 Task: Search one way flight ticket for 3 adults, 3 children in business from Petersburg: Petersburg James A. Johnson Airport to Laramie: Laramie Regional Airport on 5-3-2023. Number of bags: 4 checked bags. Price is upto 42000. Outbound departure time preference is 12:00.
Action: Mouse moved to (311, 263)
Screenshot: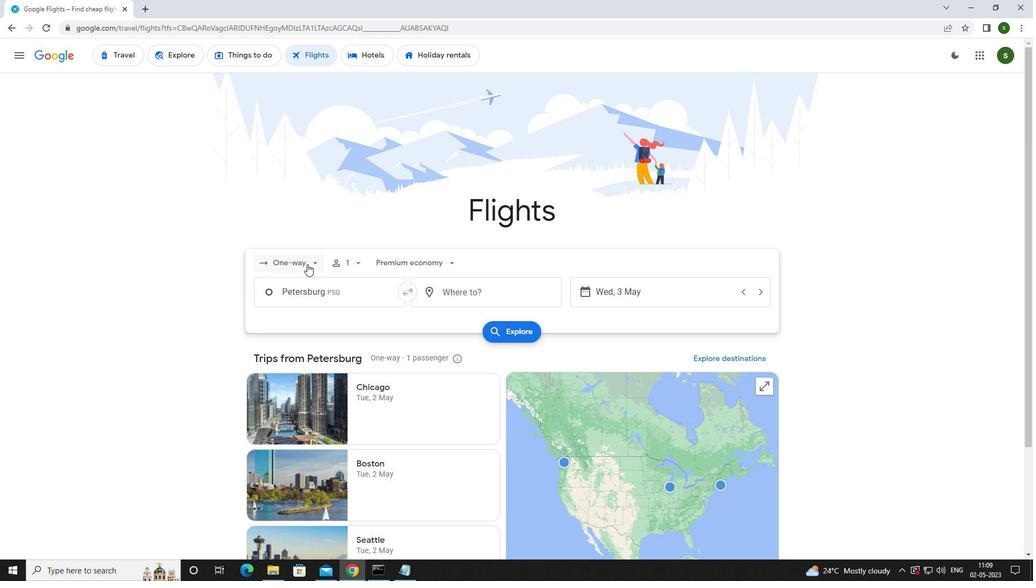 
Action: Mouse pressed left at (311, 263)
Screenshot: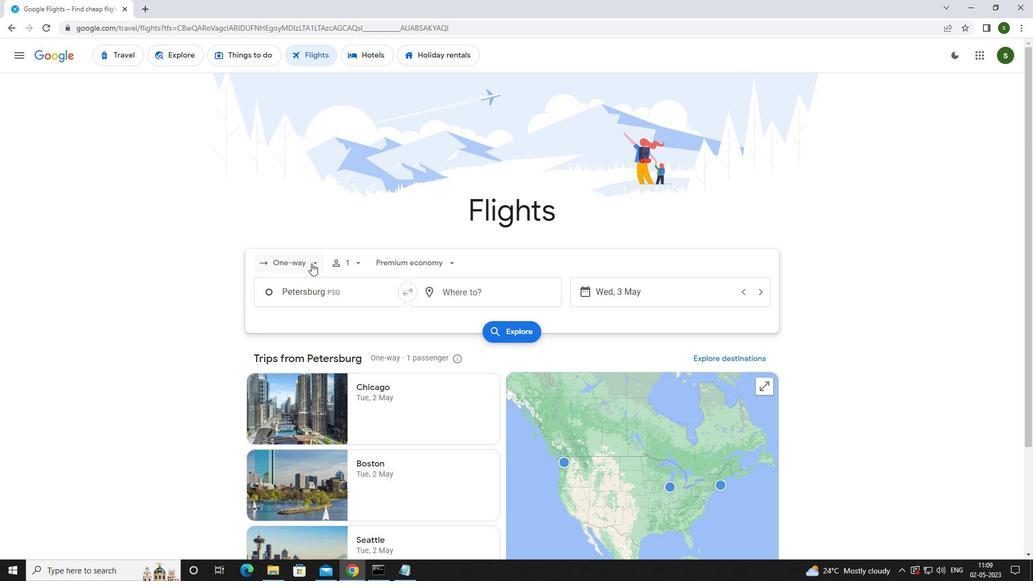 
Action: Mouse moved to (311, 317)
Screenshot: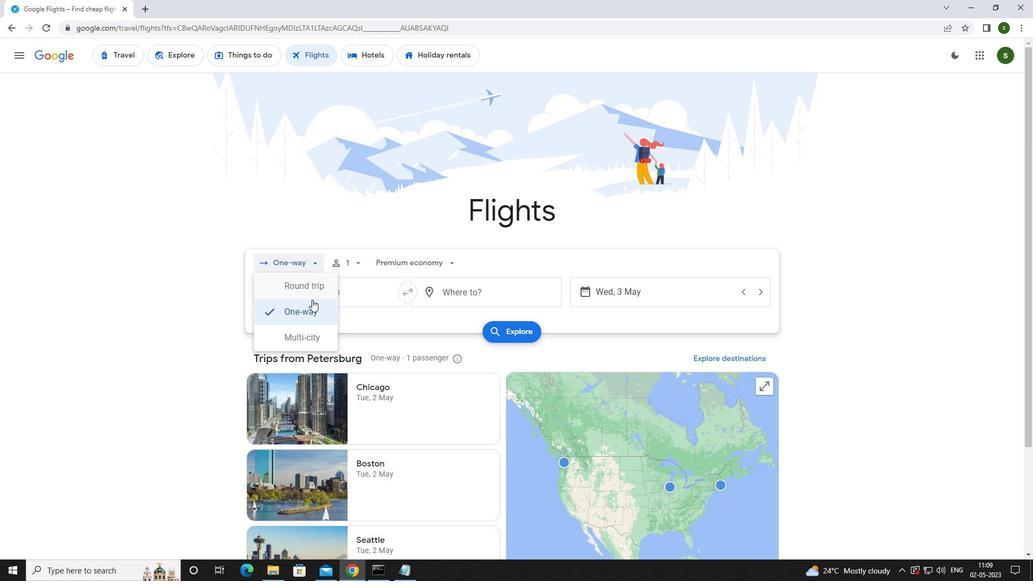 
Action: Mouse pressed left at (311, 317)
Screenshot: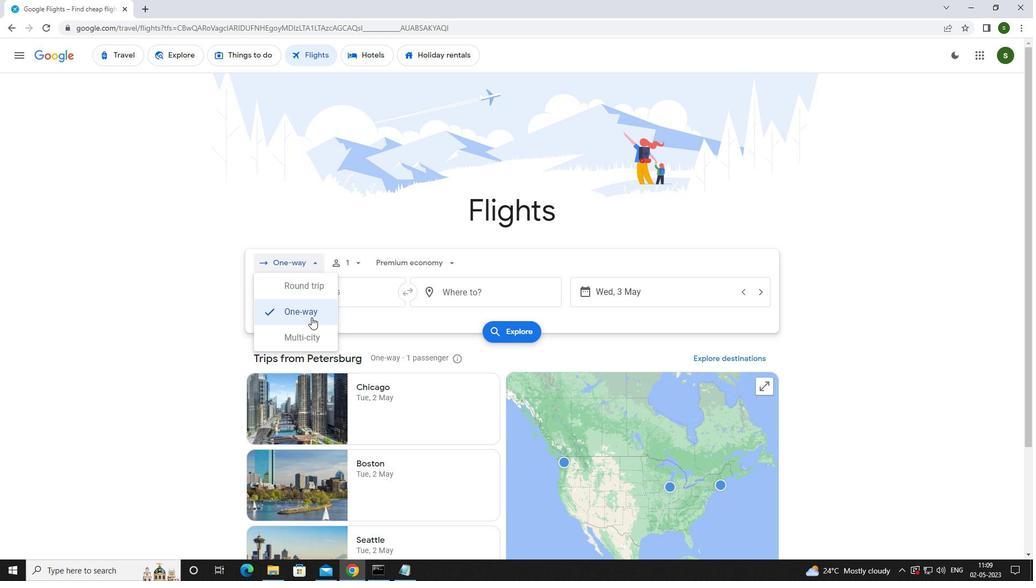 
Action: Mouse moved to (351, 262)
Screenshot: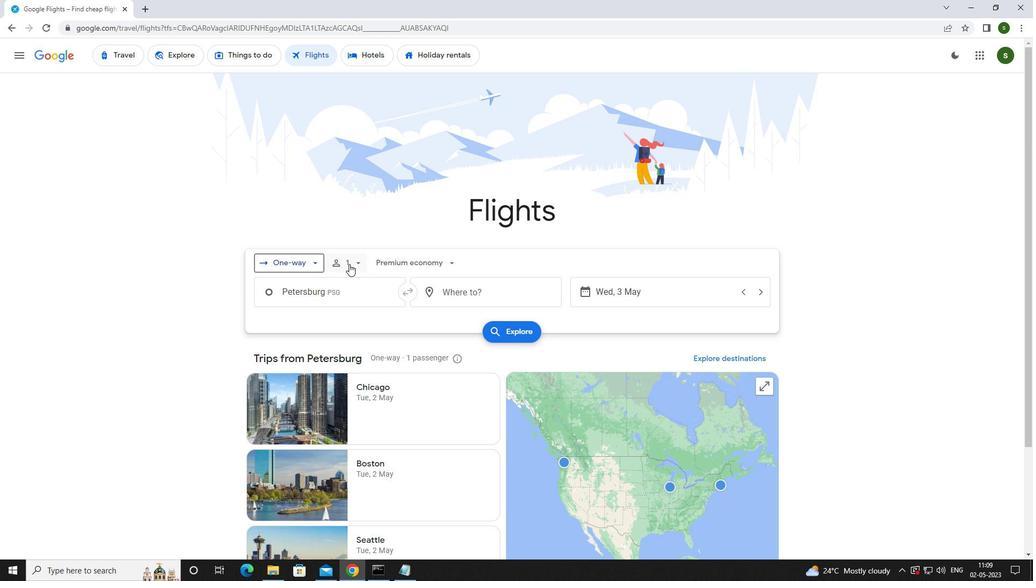 
Action: Mouse pressed left at (351, 262)
Screenshot: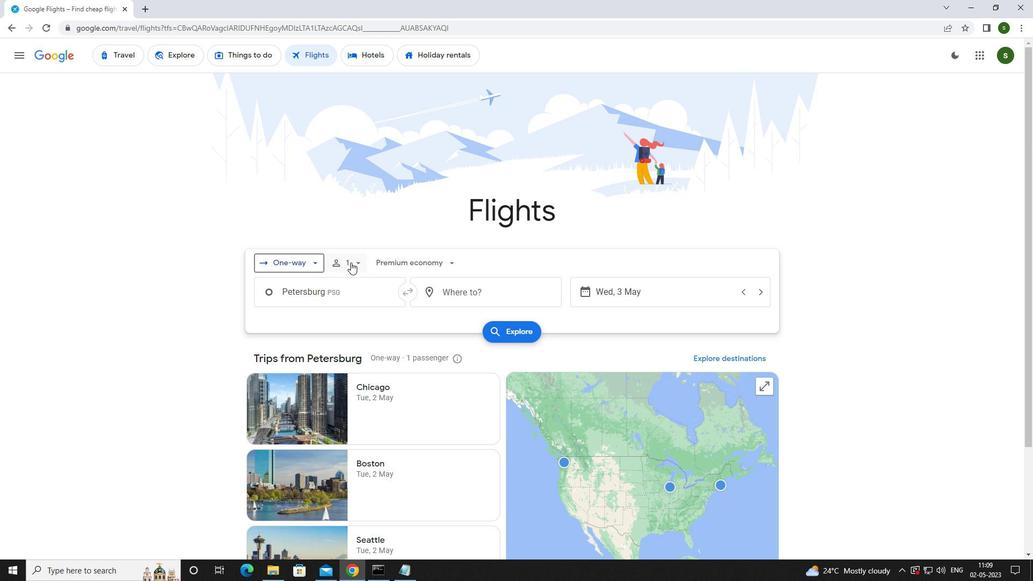 
Action: Mouse moved to (442, 290)
Screenshot: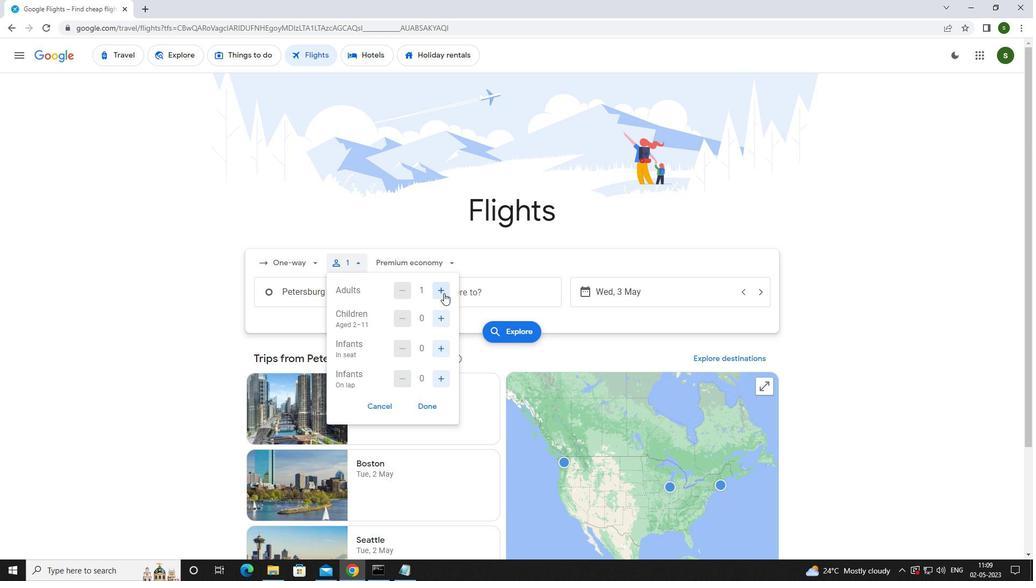 
Action: Mouse pressed left at (442, 290)
Screenshot: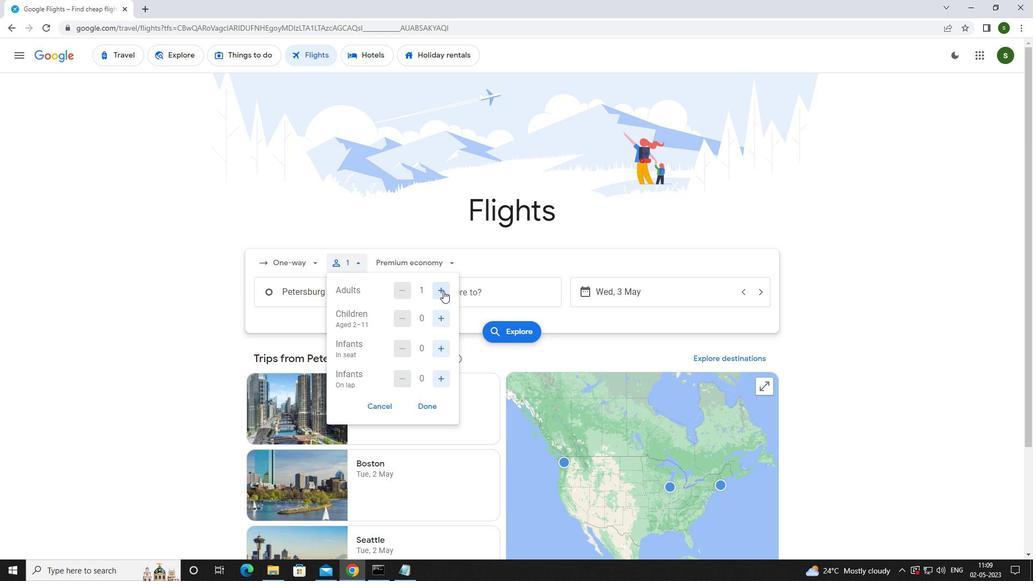 
Action: Mouse pressed left at (442, 290)
Screenshot: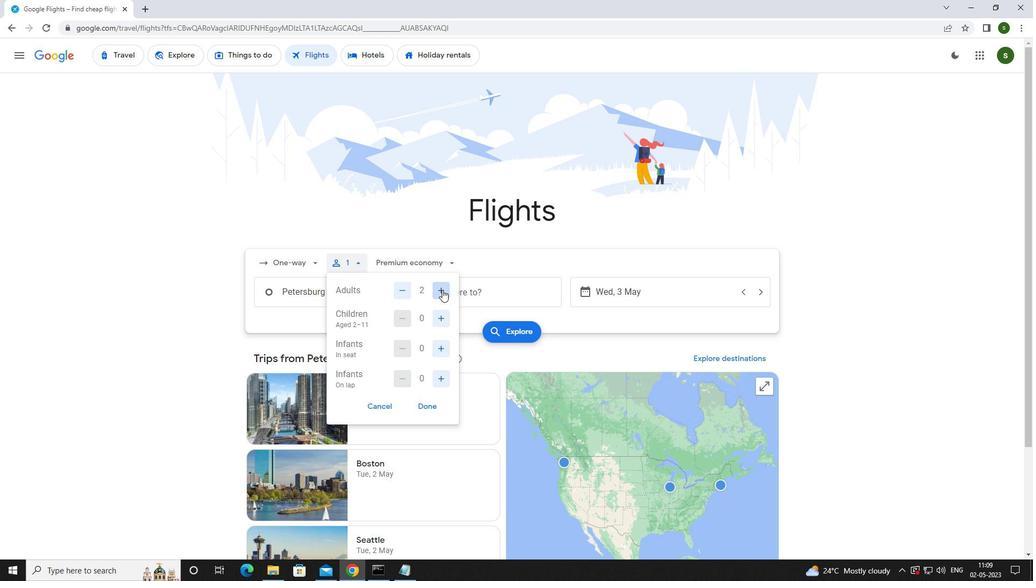 
Action: Mouse moved to (444, 316)
Screenshot: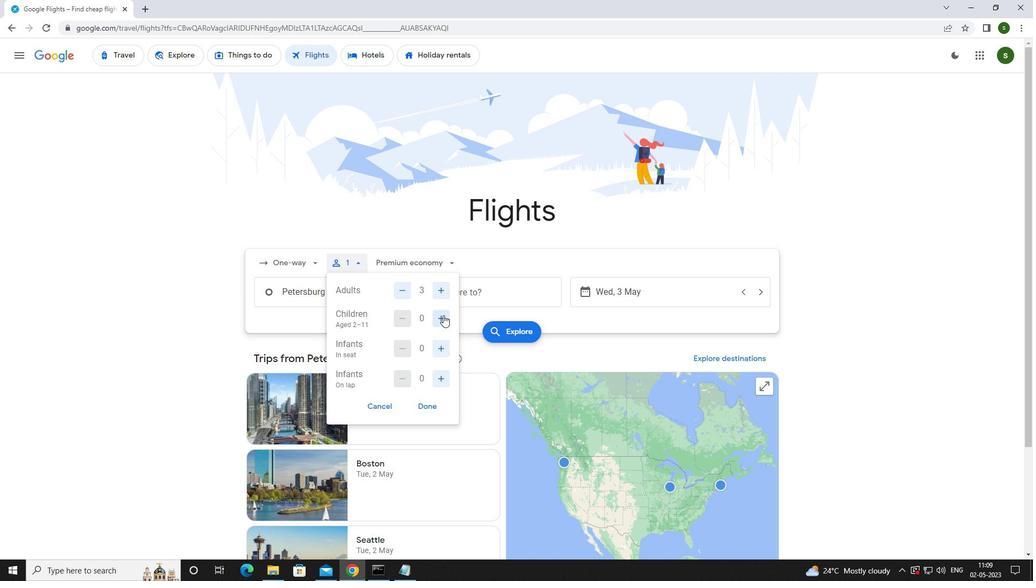
Action: Mouse pressed left at (444, 316)
Screenshot: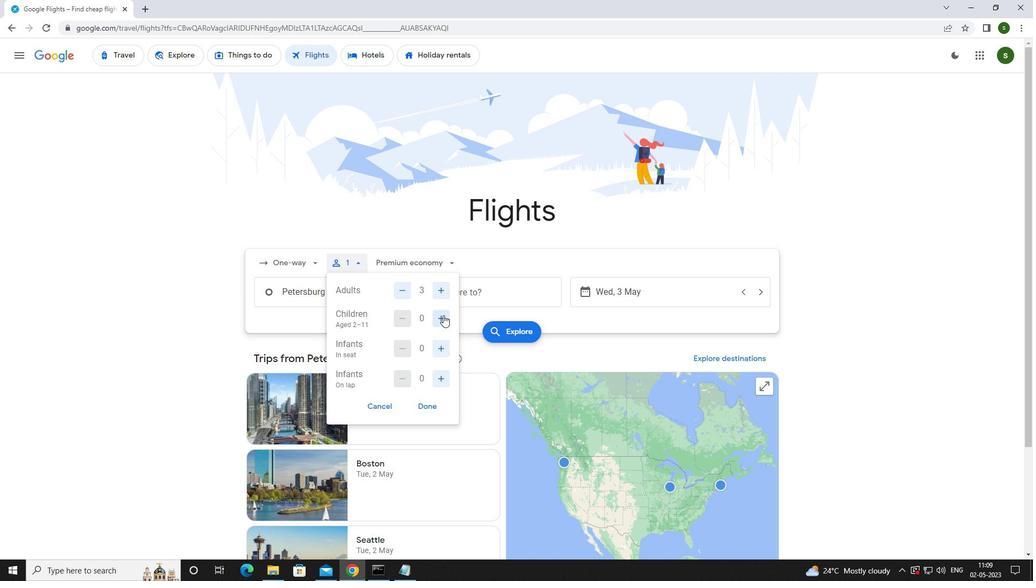 
Action: Mouse pressed left at (444, 316)
Screenshot: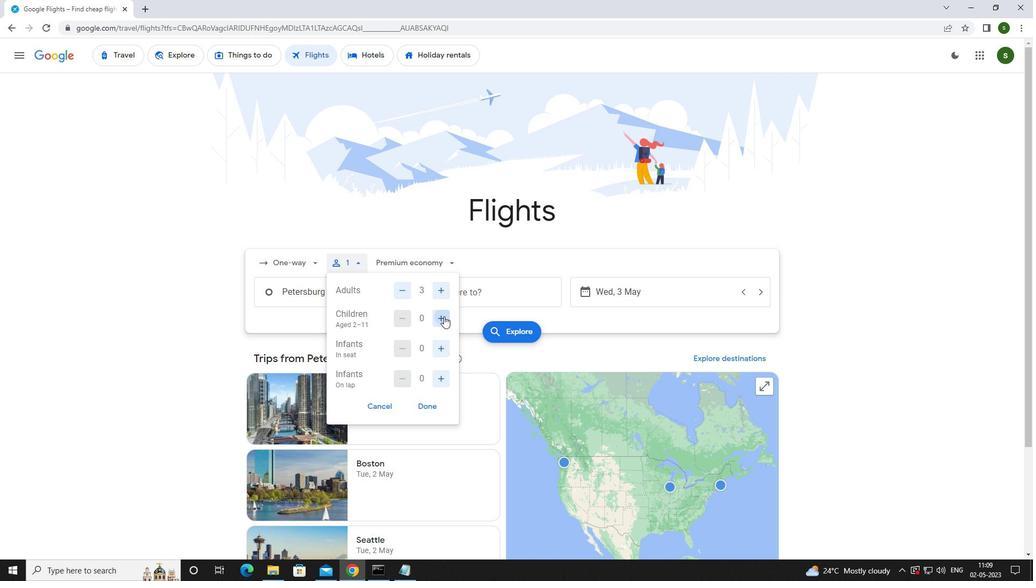 
Action: Mouse pressed left at (444, 316)
Screenshot: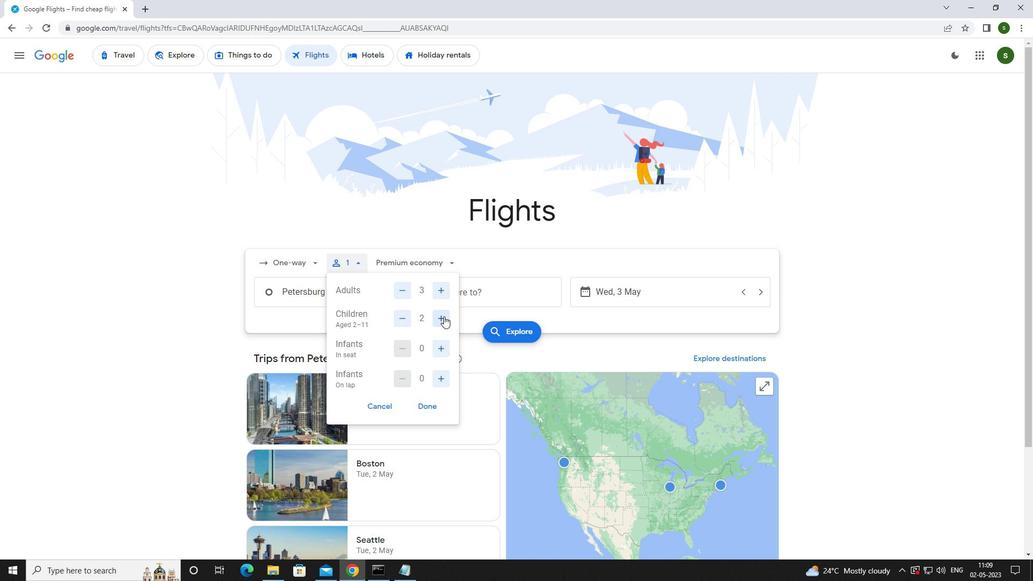 
Action: Mouse moved to (445, 264)
Screenshot: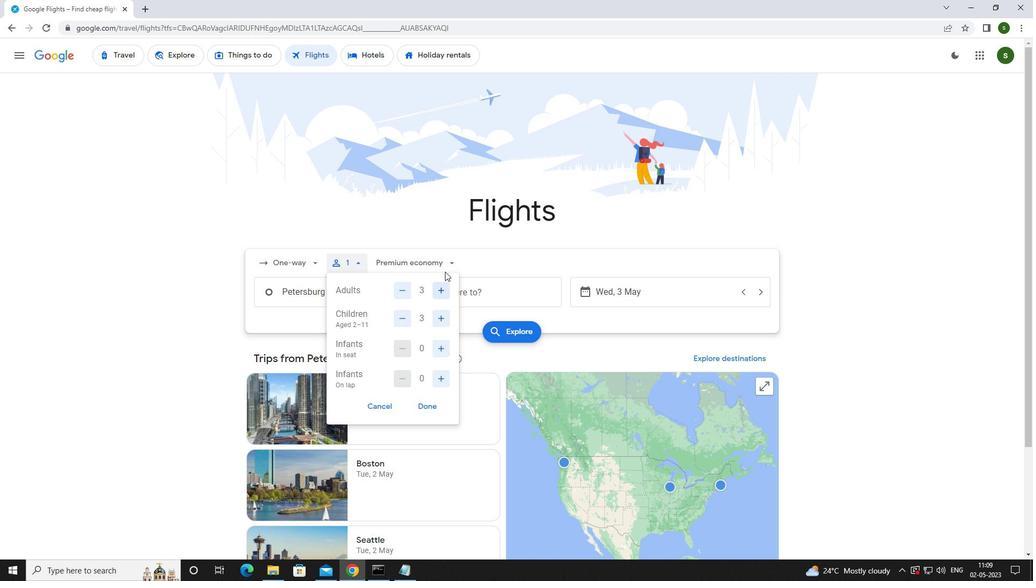 
Action: Mouse pressed left at (445, 264)
Screenshot: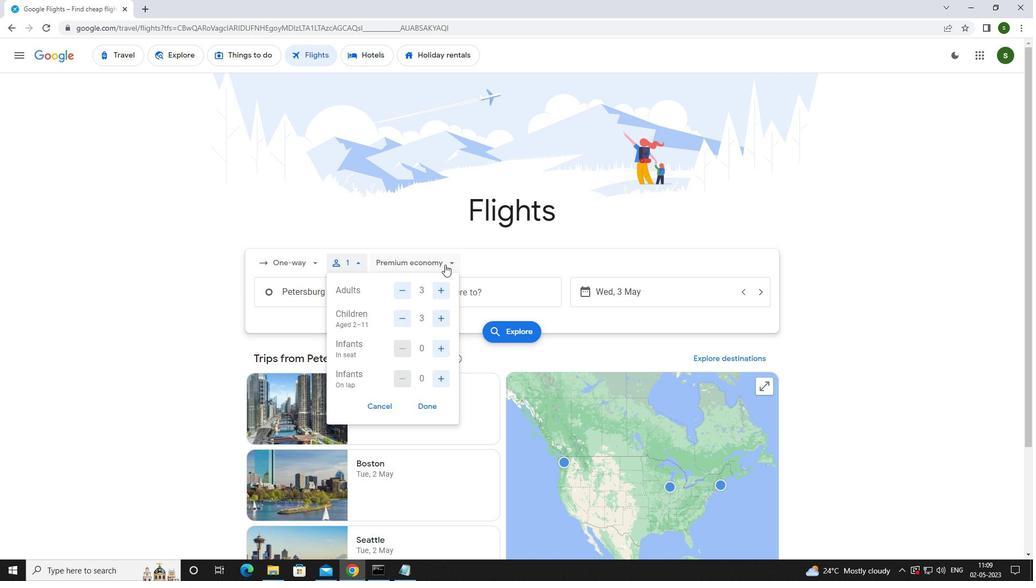 
Action: Mouse moved to (442, 333)
Screenshot: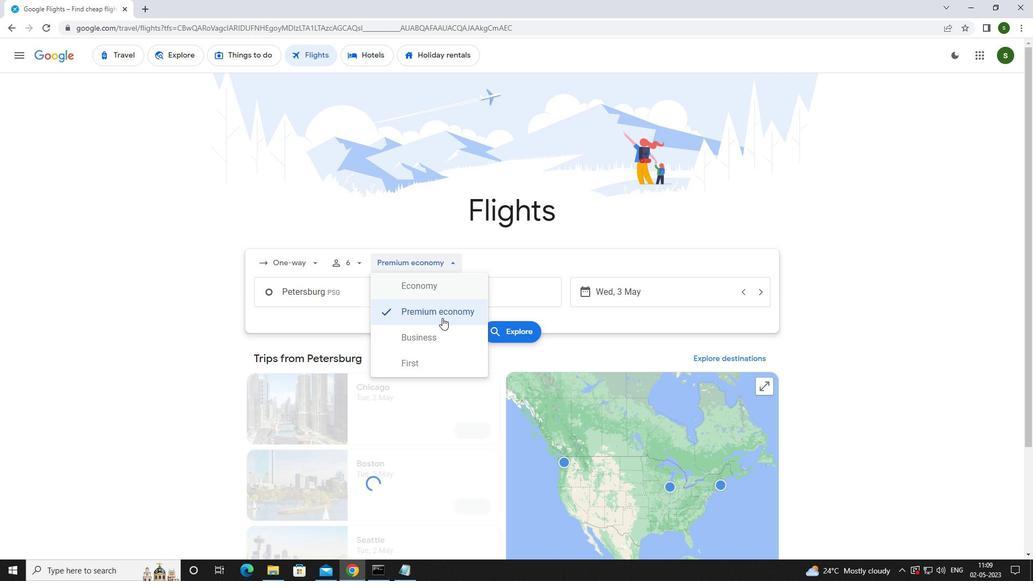 
Action: Mouse pressed left at (442, 333)
Screenshot: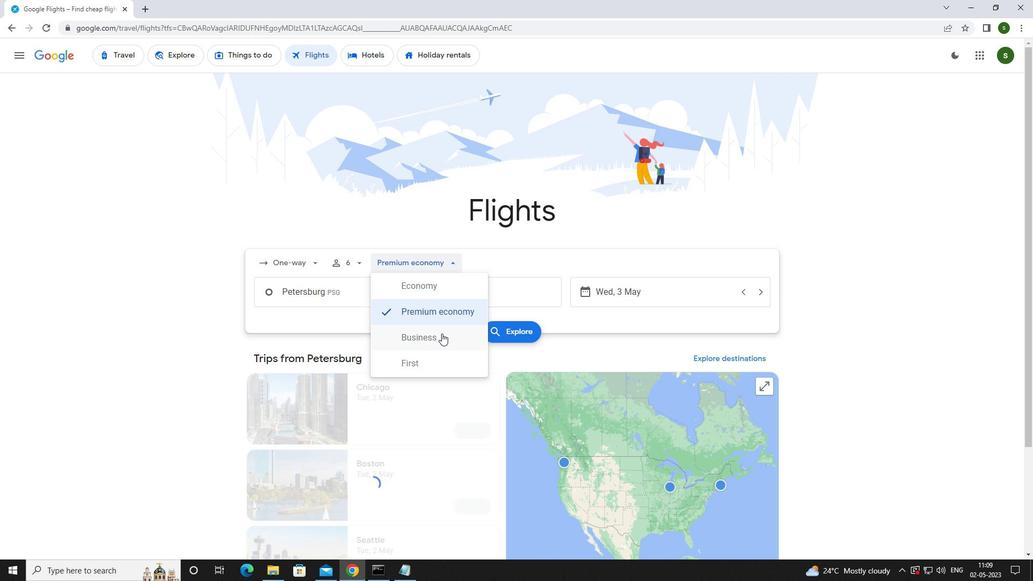 
Action: Mouse moved to (386, 296)
Screenshot: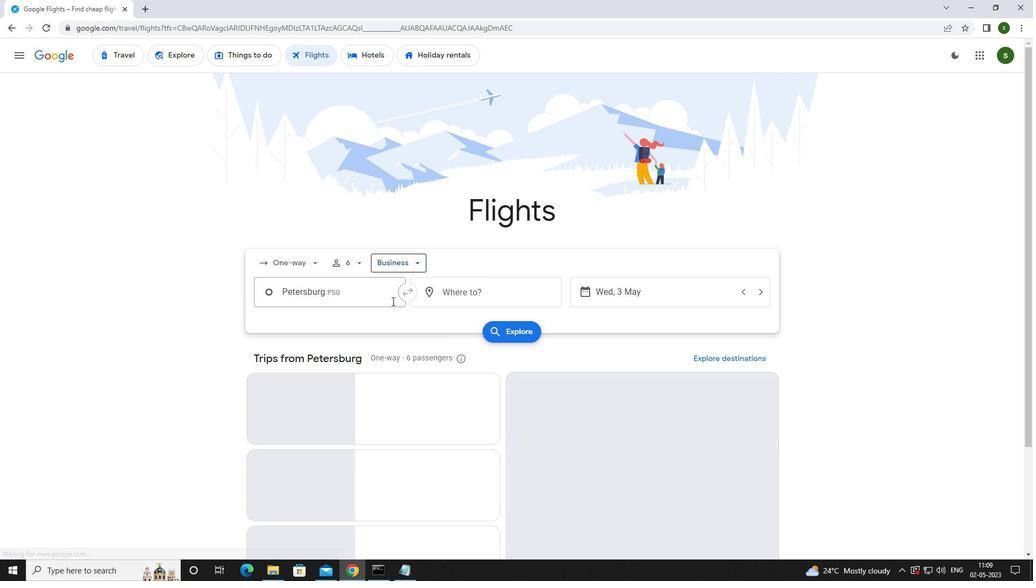 
Action: Mouse pressed left at (386, 296)
Screenshot: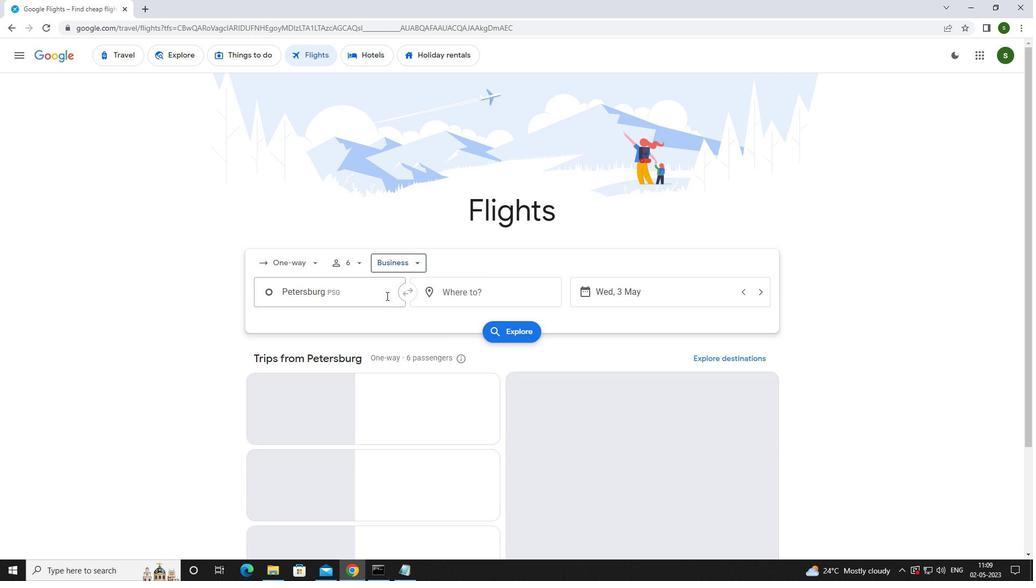 
Action: Mouse moved to (388, 293)
Screenshot: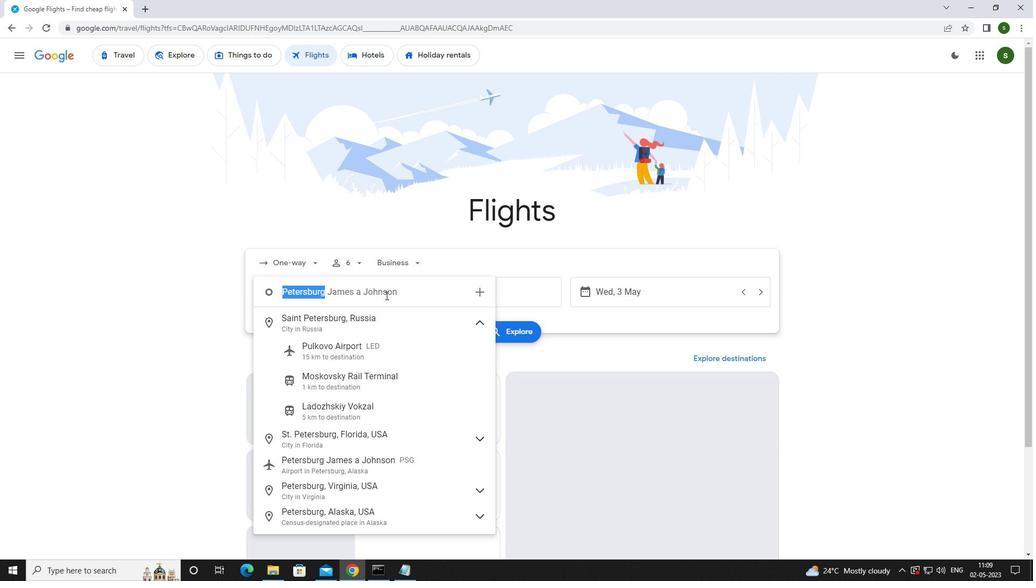 
Action: Key pressed <Key.caps_lock>p<Key.caps_lock>etersburg
Screenshot: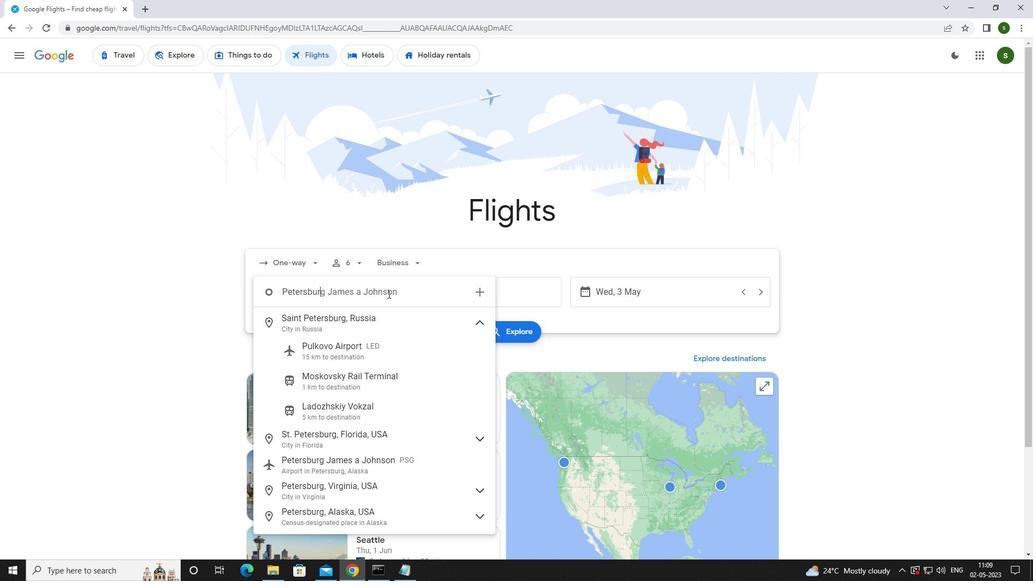 
Action: Mouse moved to (391, 457)
Screenshot: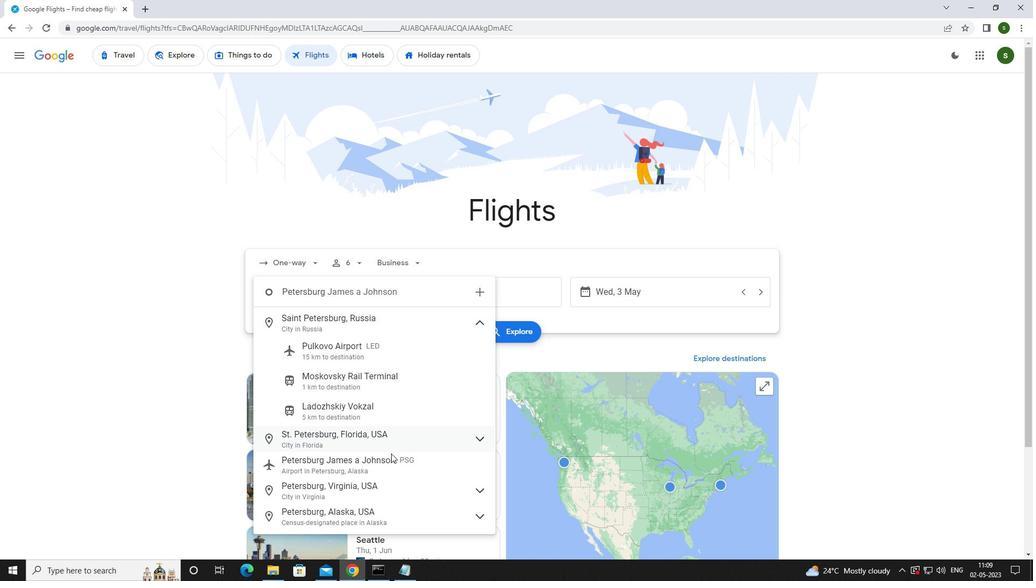
Action: Mouse pressed left at (391, 457)
Screenshot: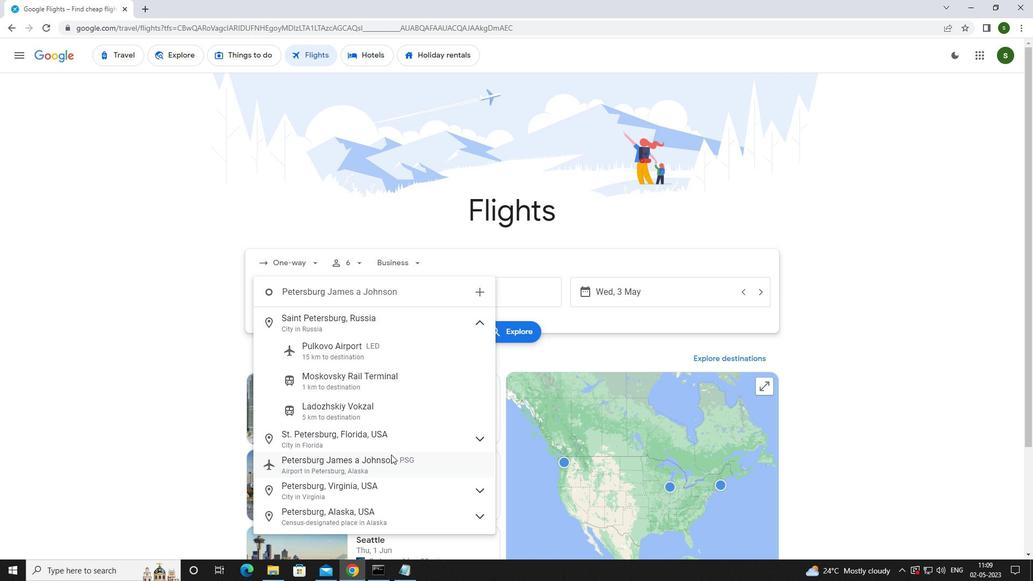 
Action: Mouse moved to (463, 295)
Screenshot: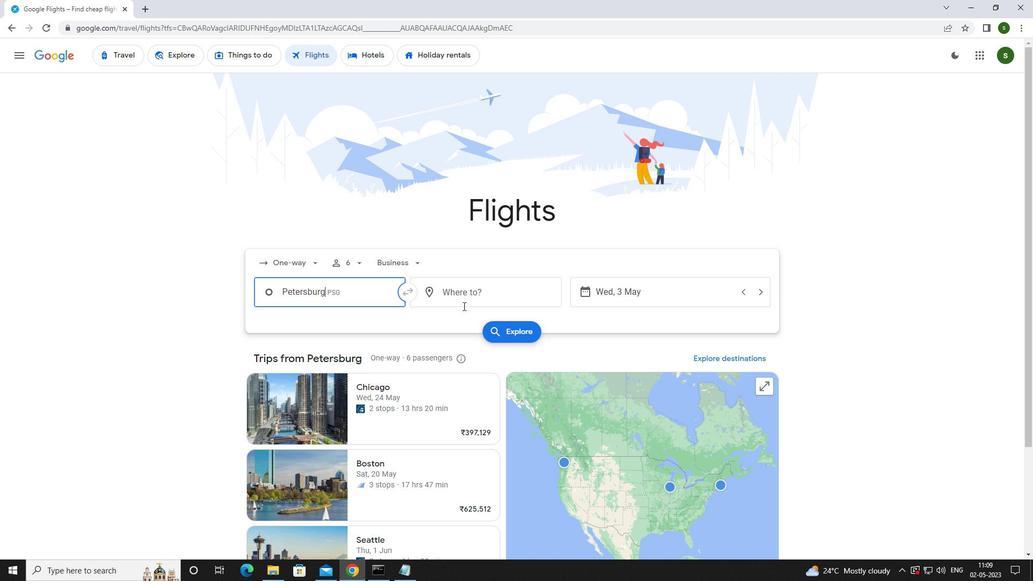 
Action: Mouse pressed left at (463, 295)
Screenshot: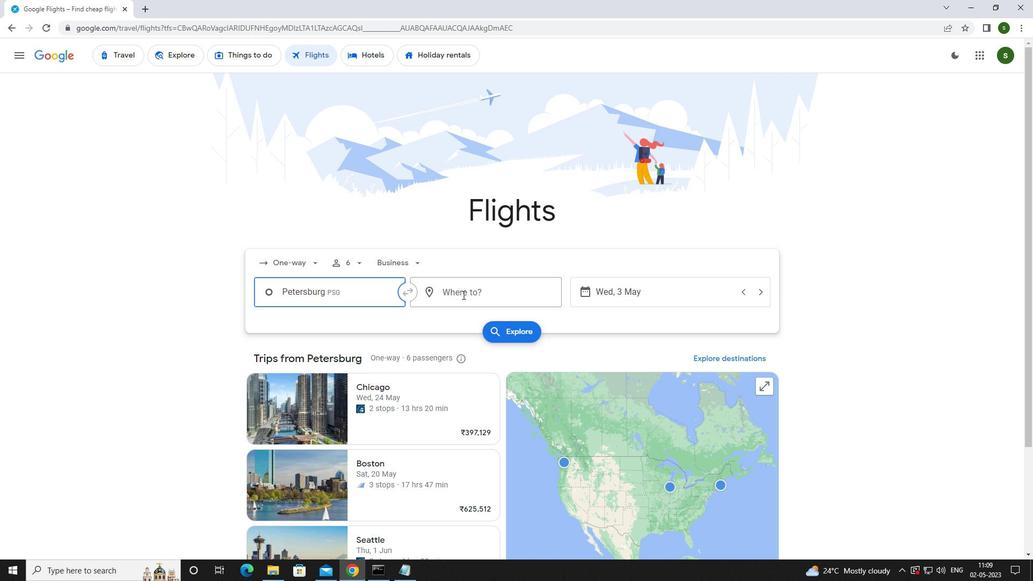 
Action: Key pressed <Key.caps_lock>l<Key.caps_lock>aramie
Screenshot: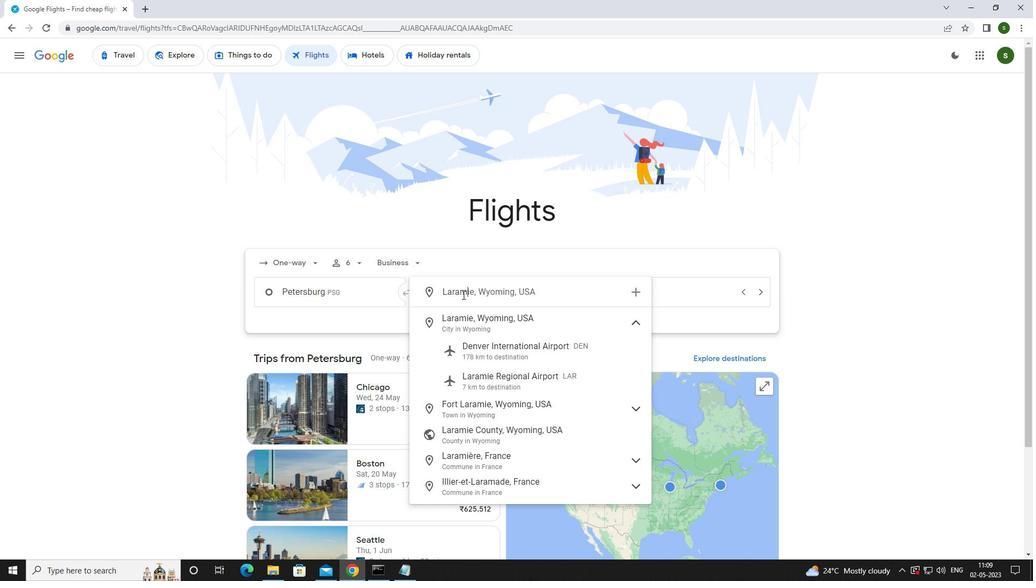 
Action: Mouse moved to (492, 379)
Screenshot: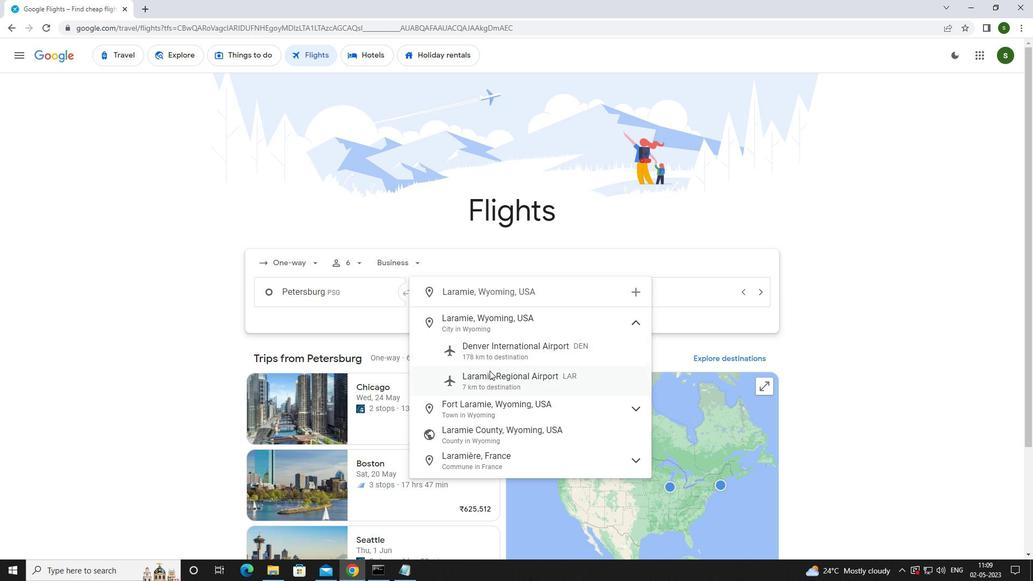 
Action: Mouse pressed left at (492, 379)
Screenshot: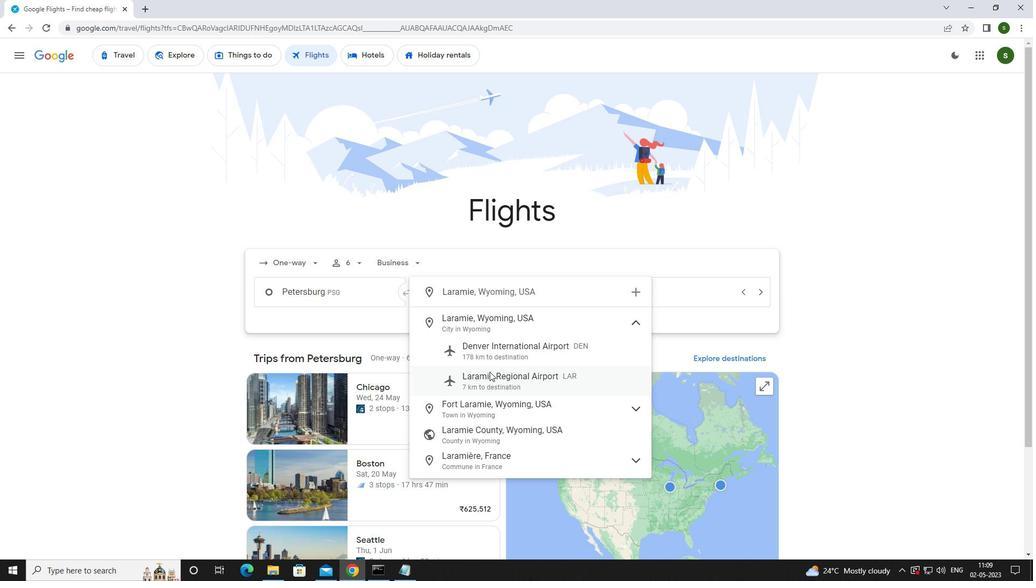 
Action: Mouse moved to (649, 292)
Screenshot: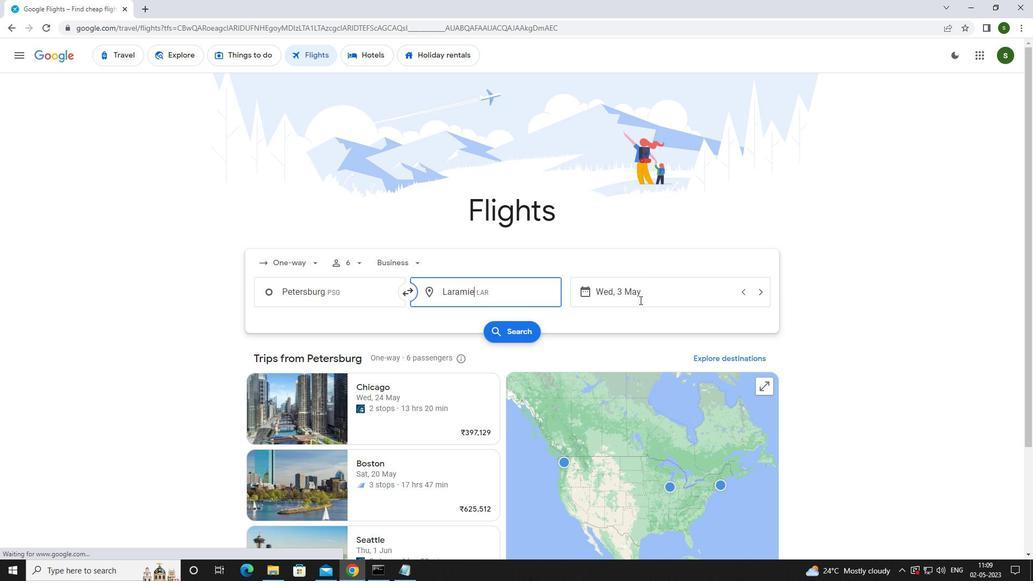 
Action: Mouse pressed left at (649, 292)
Screenshot: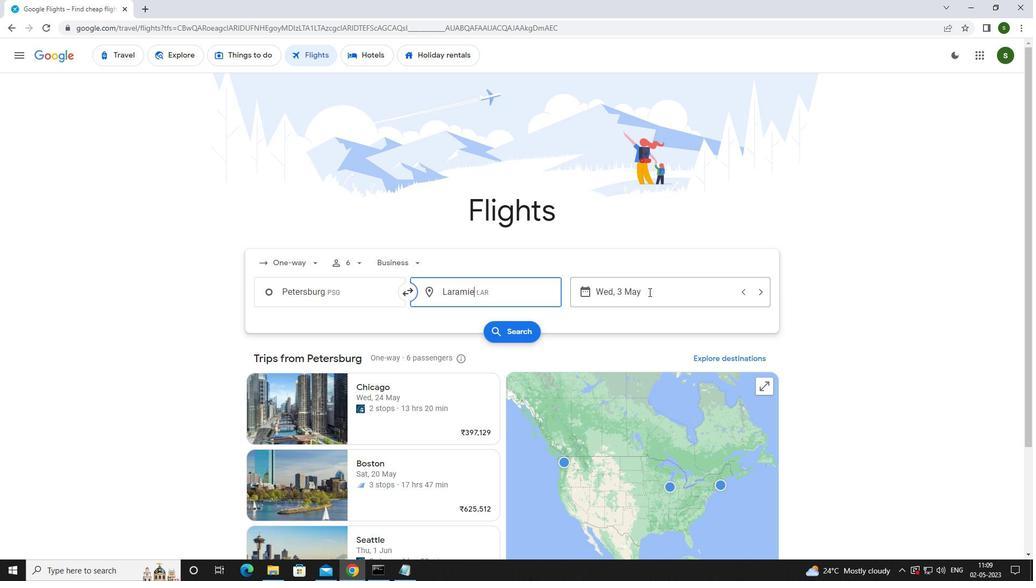 
Action: Mouse moved to (464, 362)
Screenshot: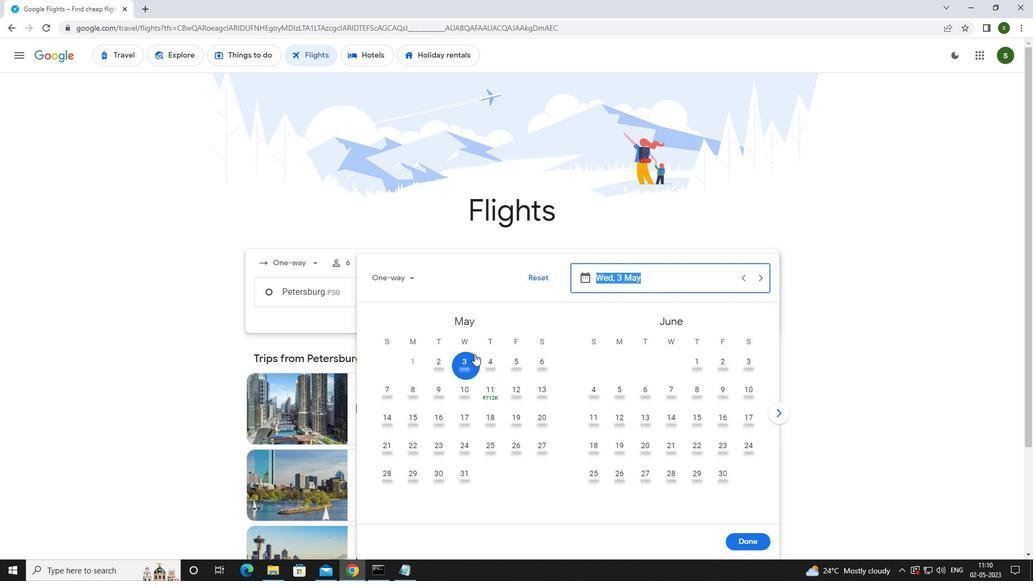 
Action: Mouse pressed left at (464, 362)
Screenshot: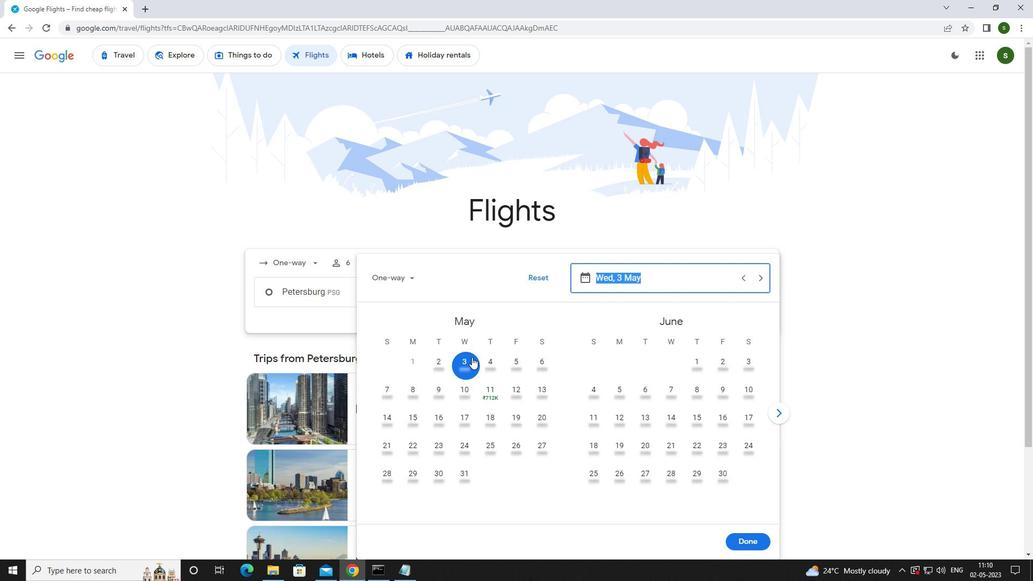 
Action: Mouse moved to (744, 540)
Screenshot: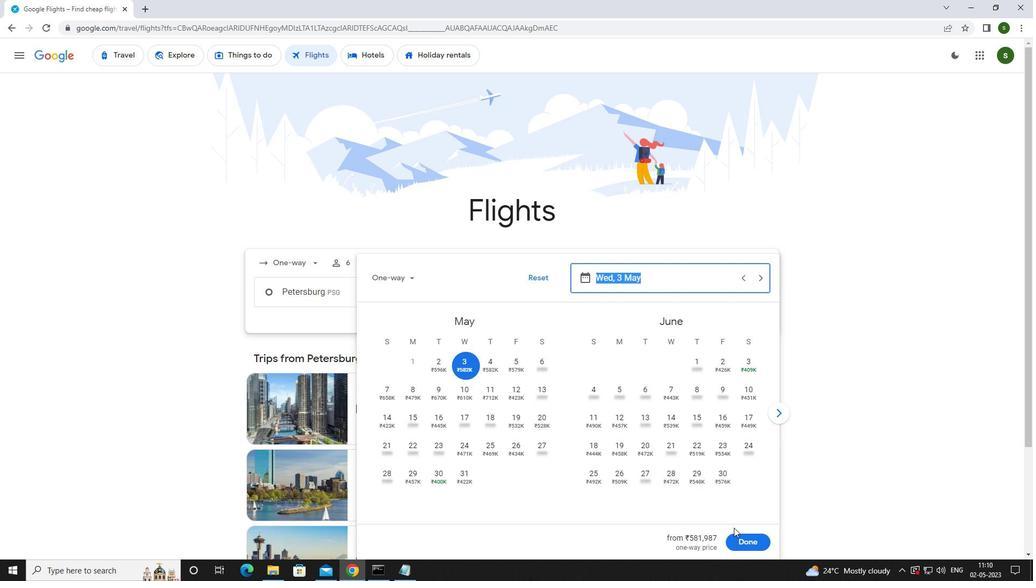 
Action: Mouse pressed left at (744, 540)
Screenshot: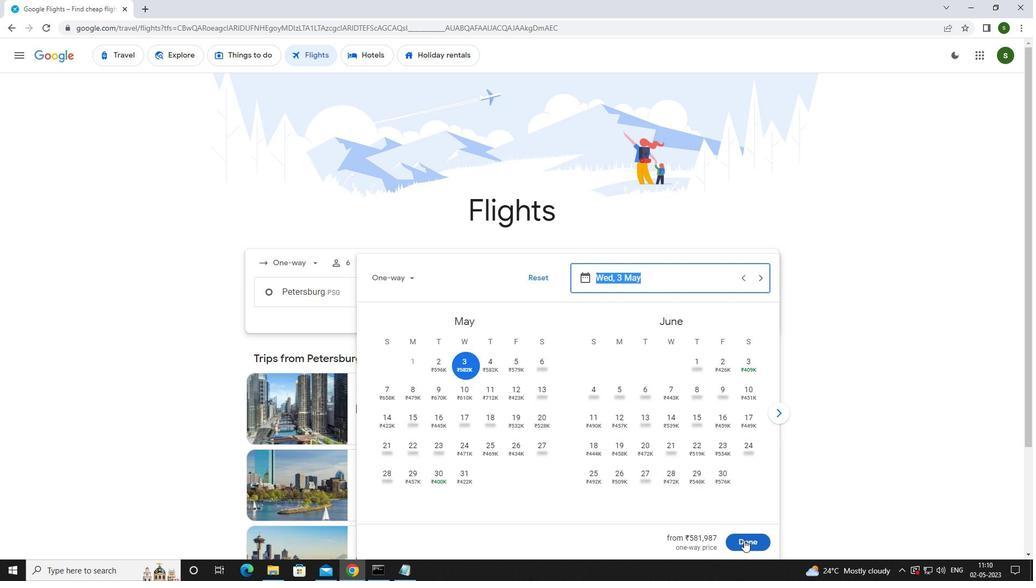 
Action: Mouse moved to (512, 327)
Screenshot: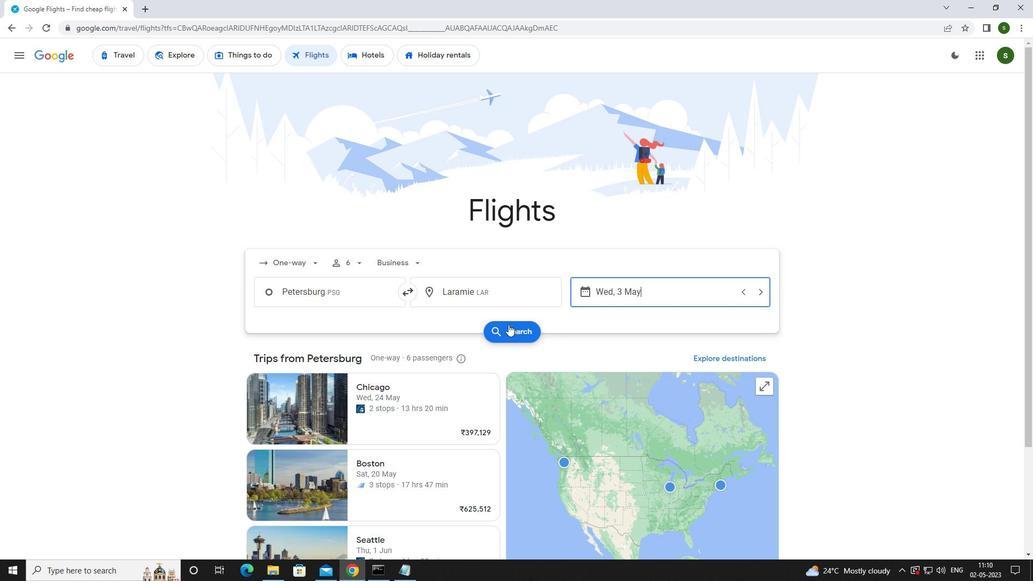 
Action: Mouse pressed left at (512, 327)
Screenshot: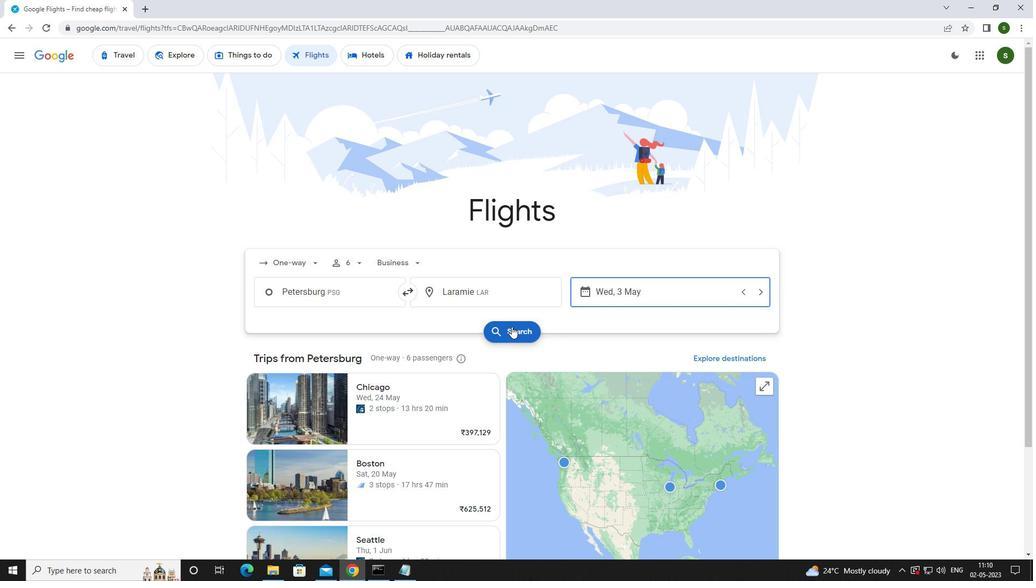 
Action: Mouse moved to (277, 152)
Screenshot: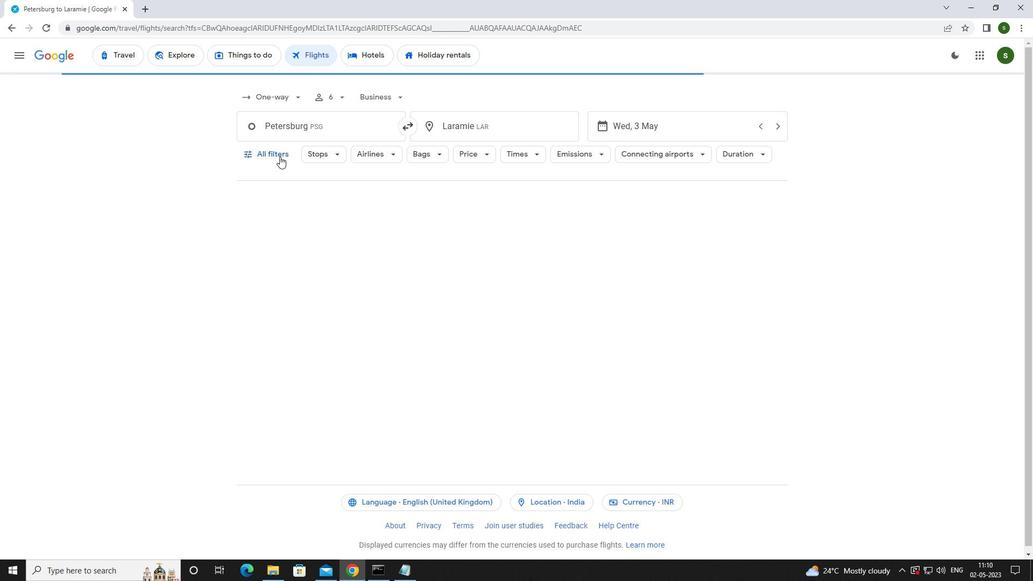 
Action: Mouse pressed left at (277, 152)
Screenshot: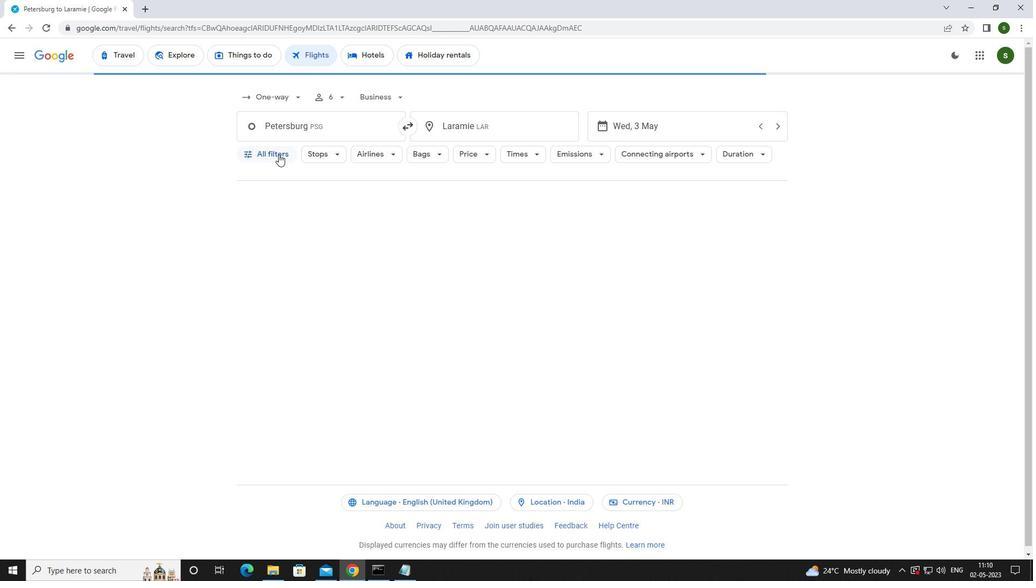 
Action: Mouse moved to (340, 247)
Screenshot: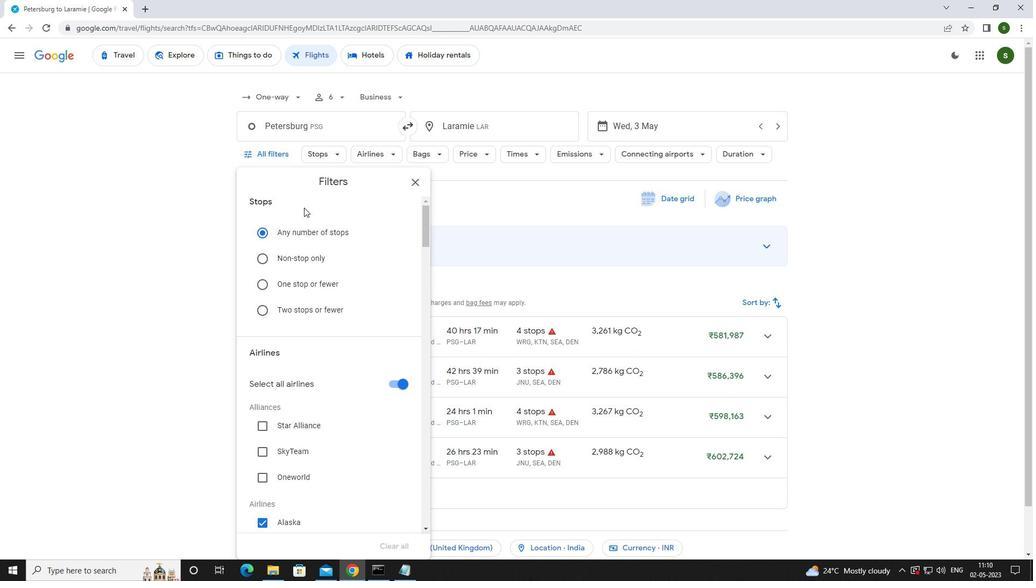 
Action: Mouse scrolled (340, 247) with delta (0, 0)
Screenshot: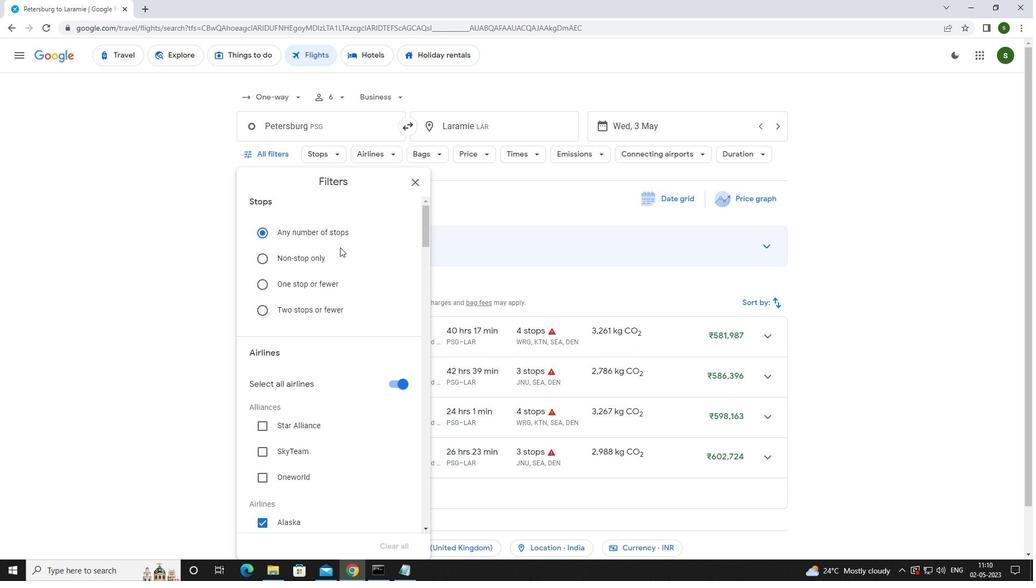 
Action: Mouse scrolled (340, 247) with delta (0, 0)
Screenshot: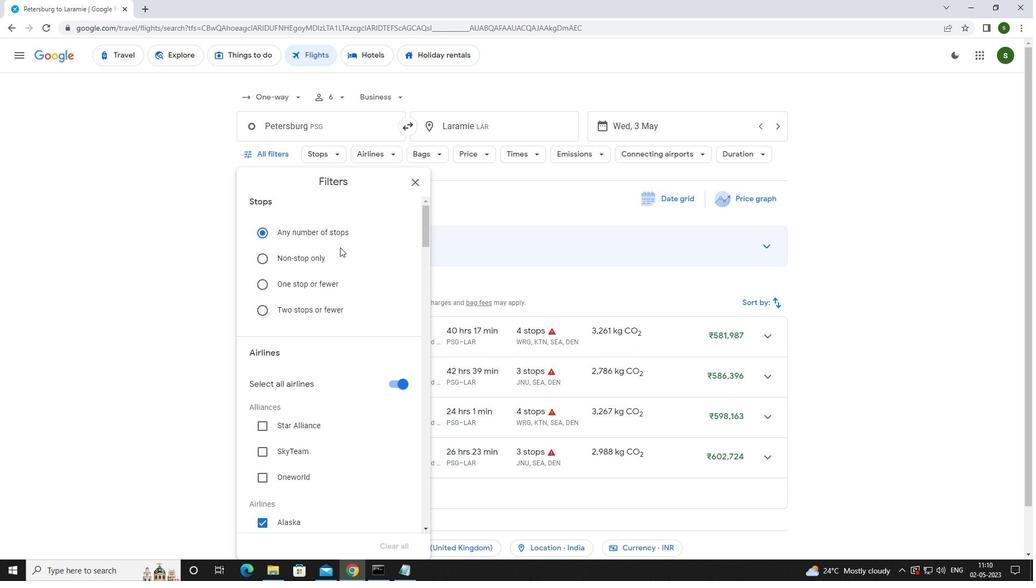 
Action: Mouse scrolled (340, 247) with delta (0, 0)
Screenshot: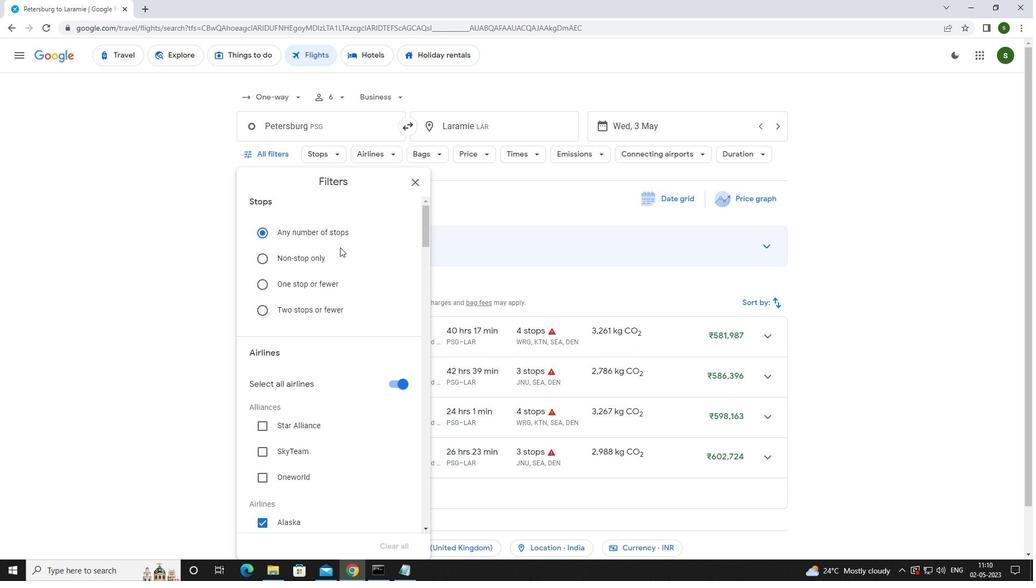 
Action: Mouse scrolled (340, 247) with delta (0, 0)
Screenshot: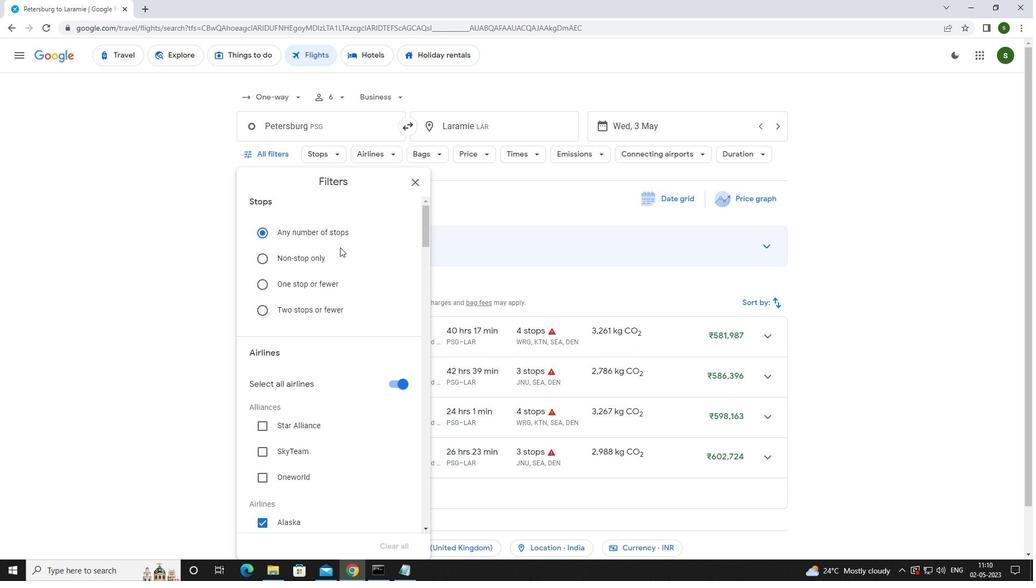 
Action: Mouse scrolled (340, 247) with delta (0, 0)
Screenshot: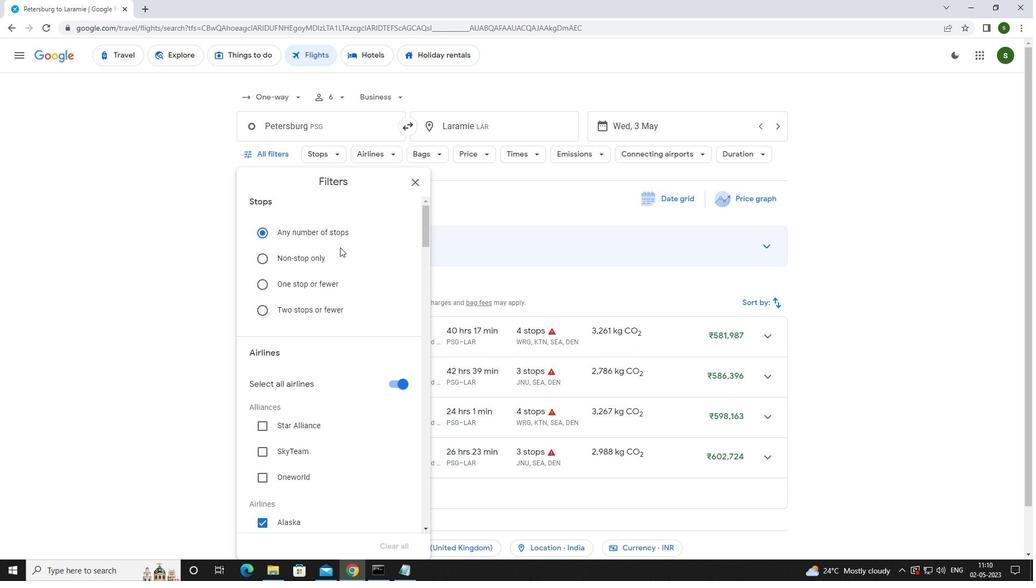 
Action: Mouse scrolled (340, 247) with delta (0, 0)
Screenshot: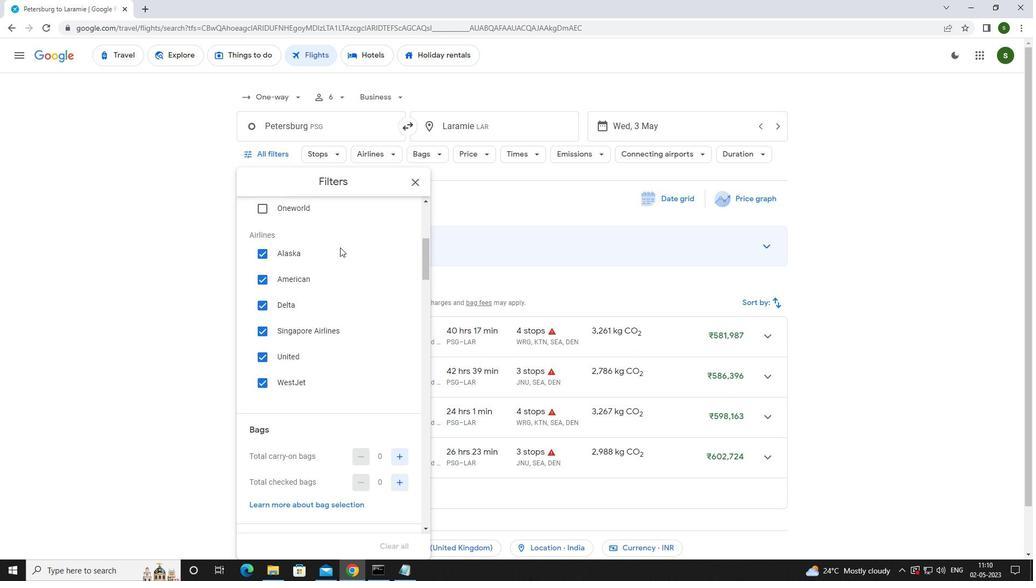 
Action: Mouse scrolled (340, 247) with delta (0, 0)
Screenshot: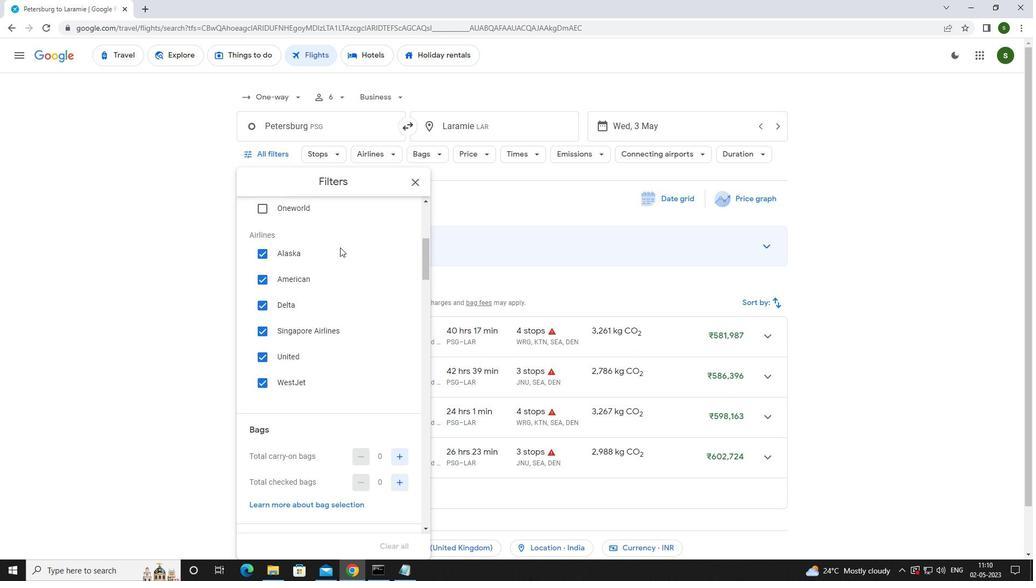 
Action: Mouse scrolled (340, 247) with delta (0, 0)
Screenshot: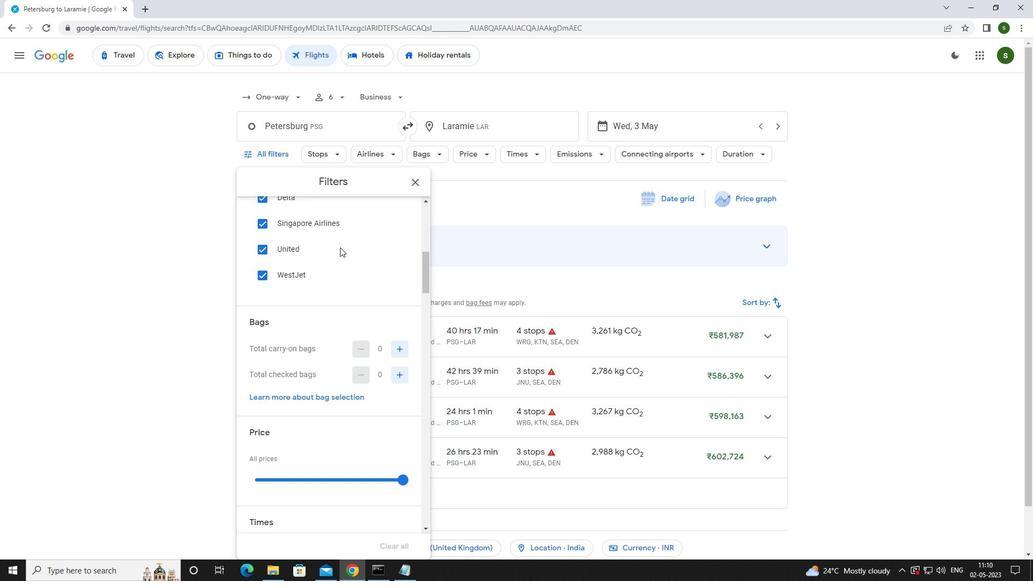 
Action: Mouse moved to (395, 318)
Screenshot: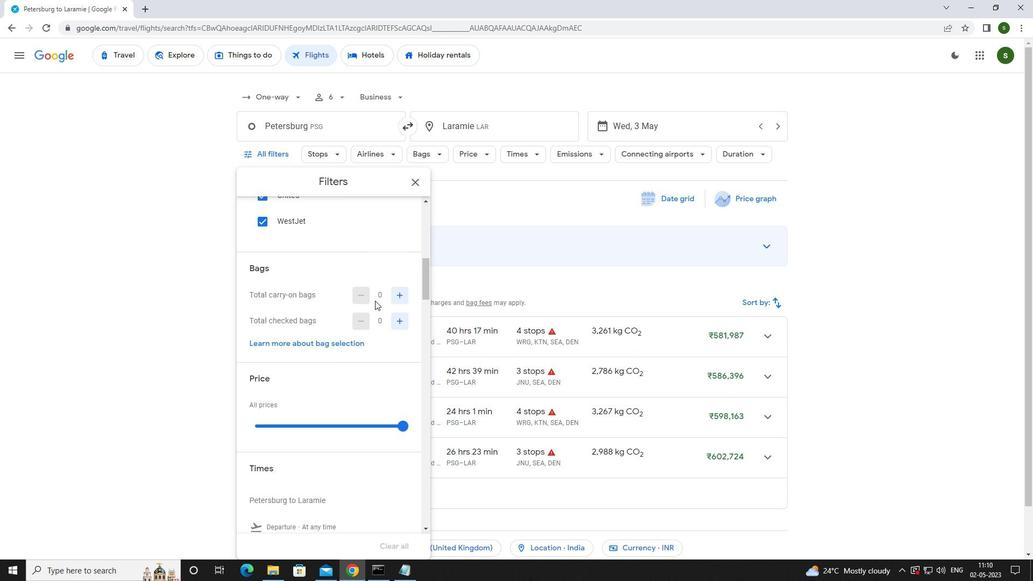 
Action: Mouse pressed left at (395, 318)
Screenshot: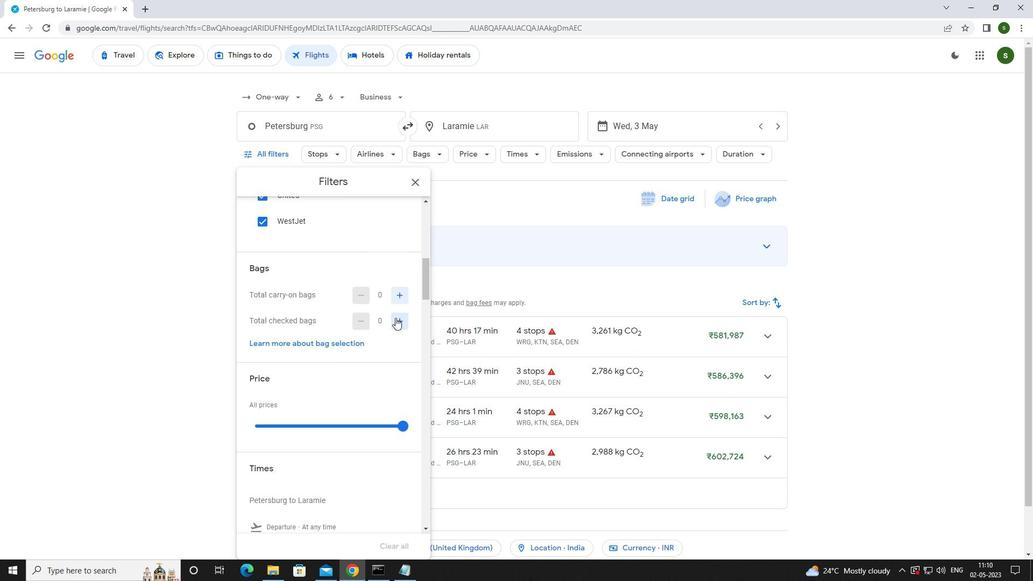 
Action: Mouse pressed left at (395, 318)
Screenshot: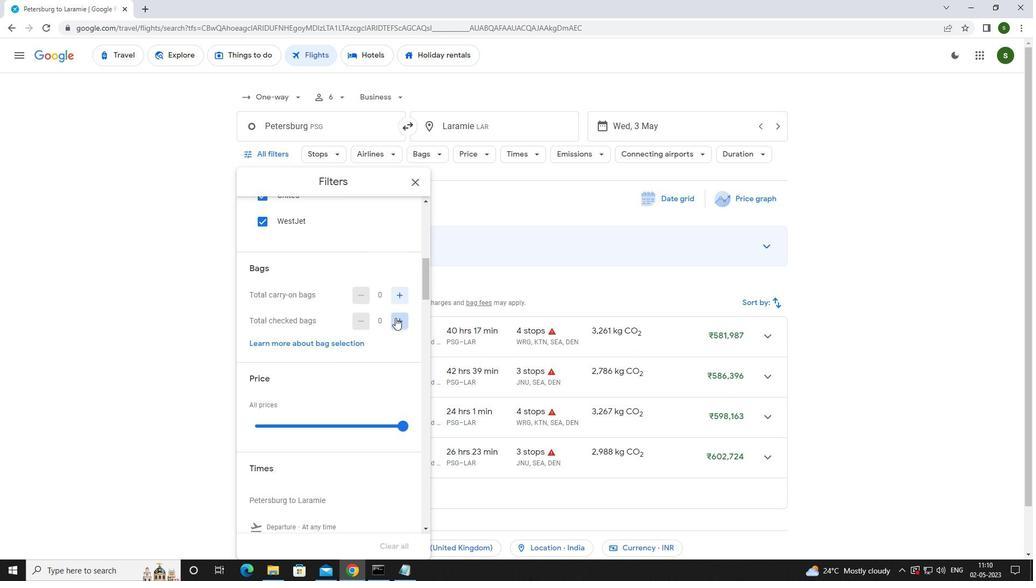 
Action: Mouse pressed left at (395, 318)
Screenshot: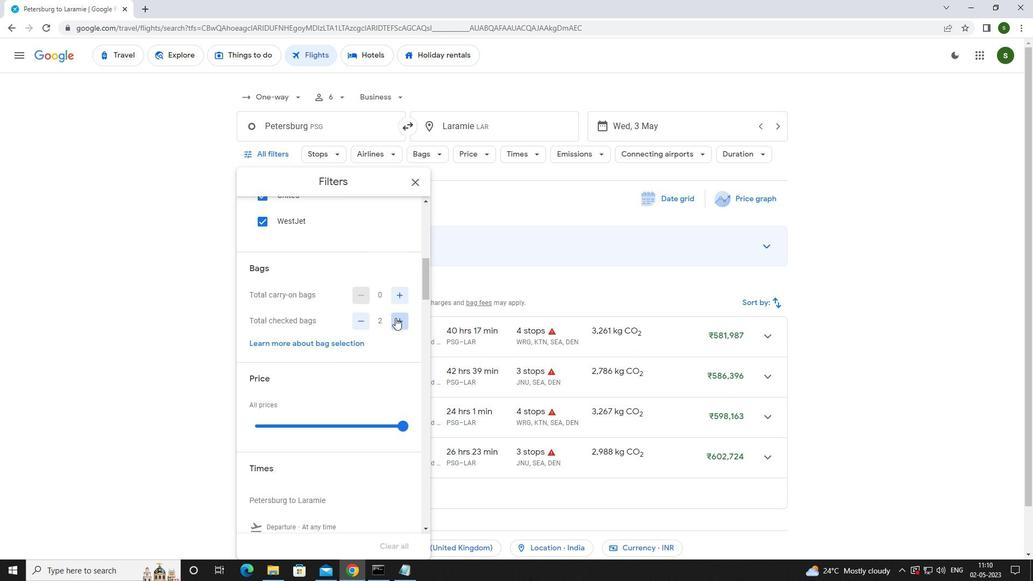 
Action: Mouse pressed left at (395, 318)
Screenshot: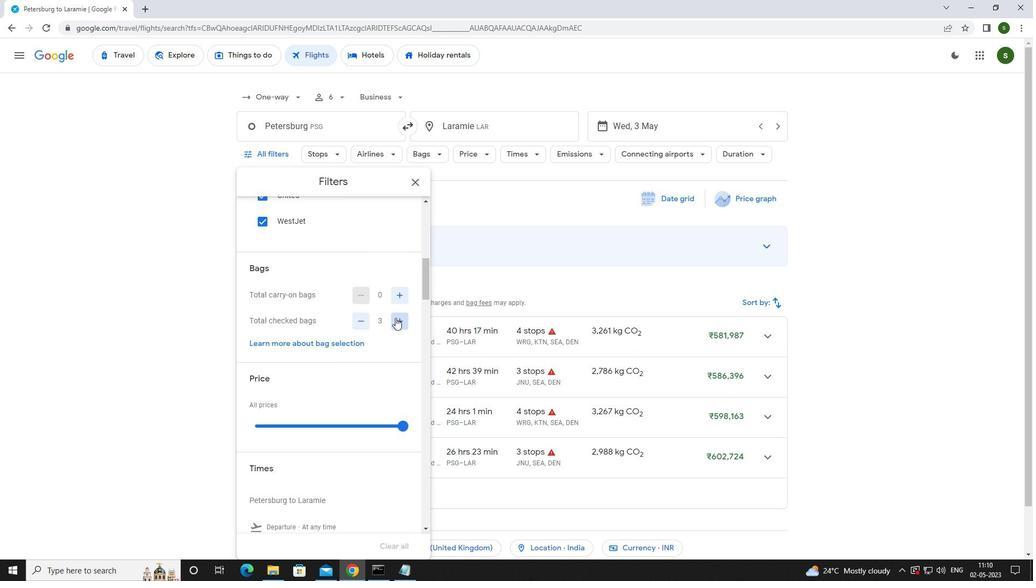 
Action: Mouse moved to (403, 424)
Screenshot: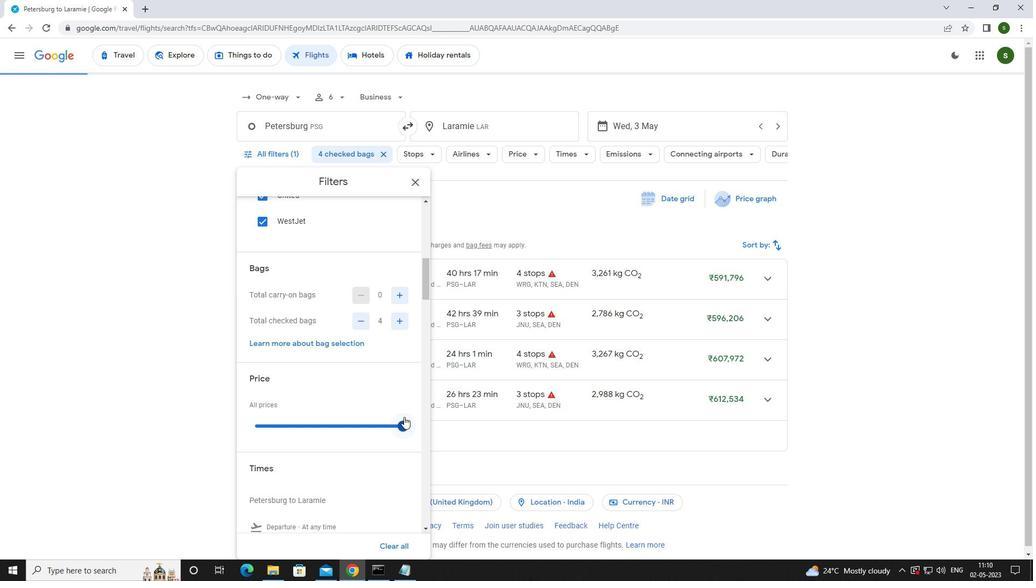 
Action: Mouse pressed left at (403, 424)
Screenshot: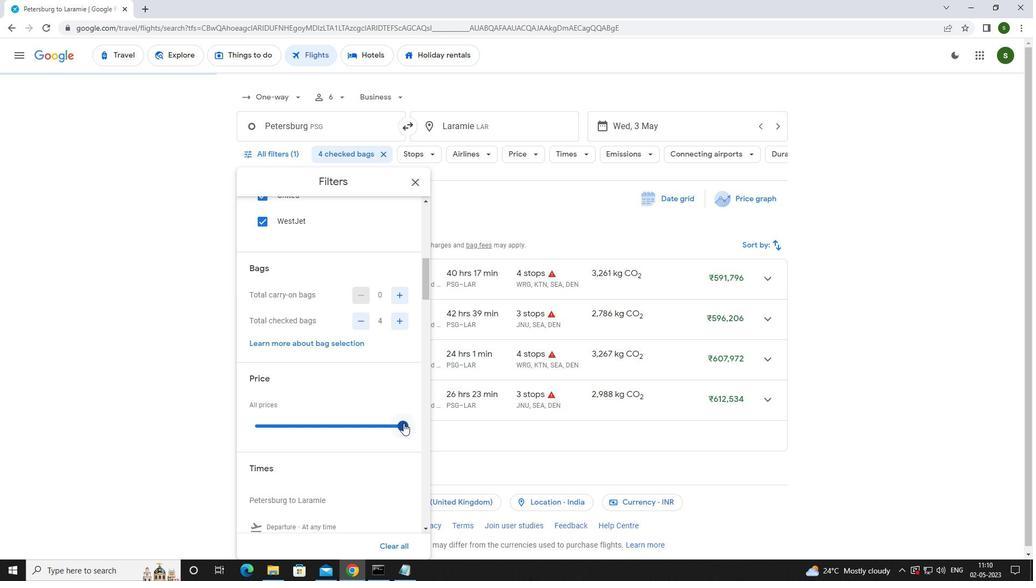 
Action: Mouse moved to (340, 405)
Screenshot: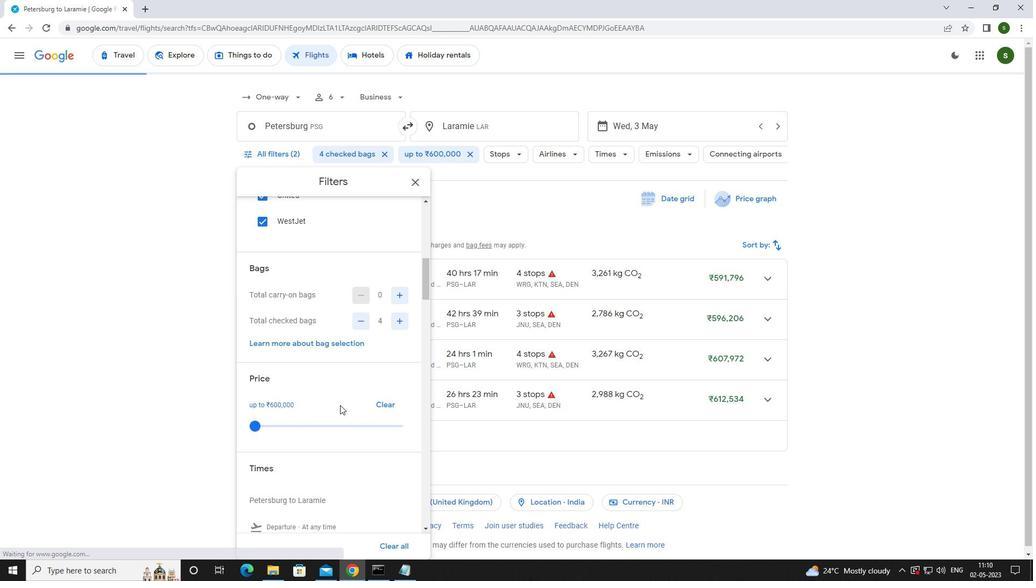 
Action: Mouse scrolled (340, 404) with delta (0, 0)
Screenshot: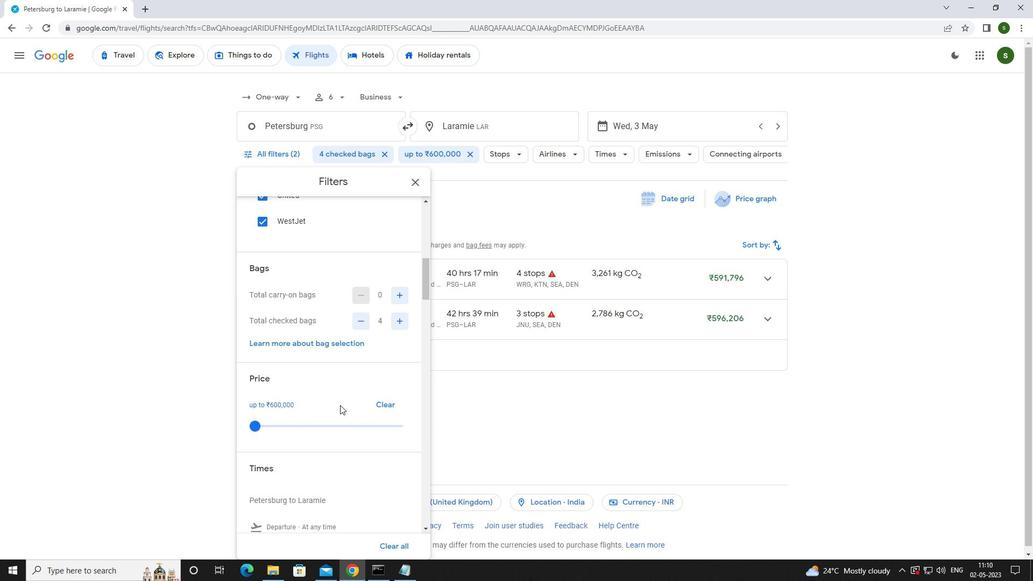 
Action: Mouse scrolled (340, 404) with delta (0, 0)
Screenshot: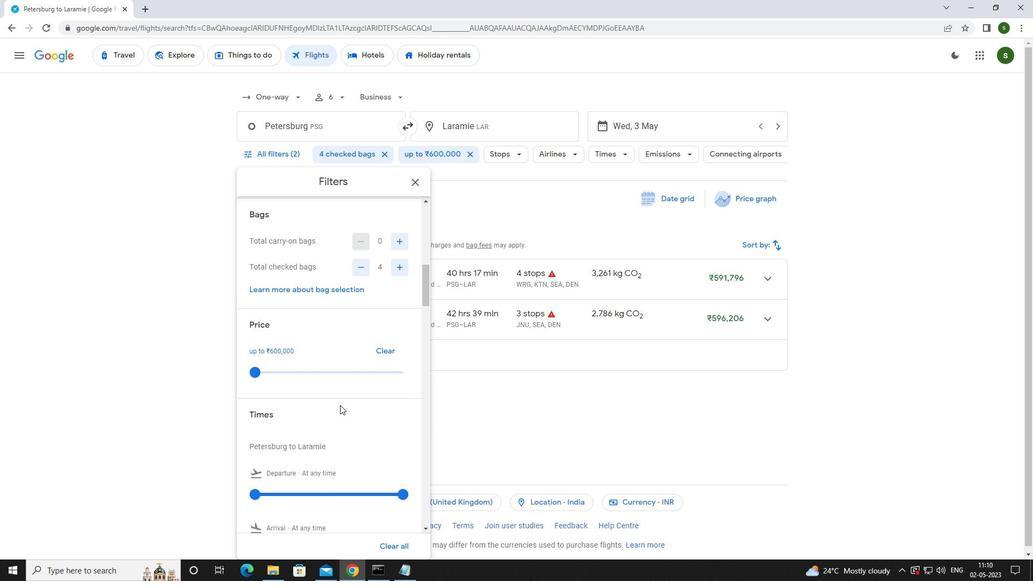 
Action: Mouse moved to (256, 443)
Screenshot: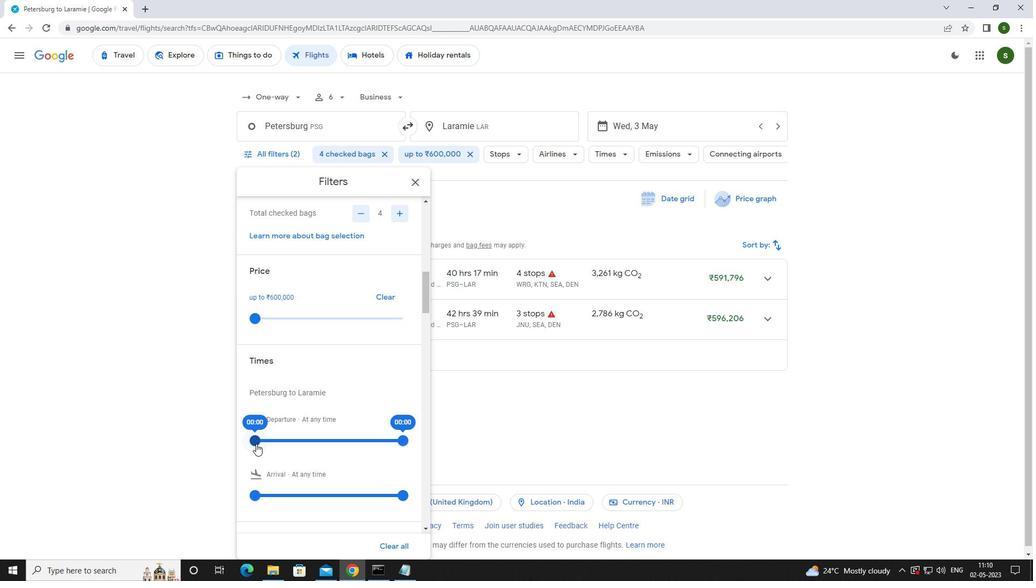 
Action: Mouse pressed left at (256, 443)
Screenshot: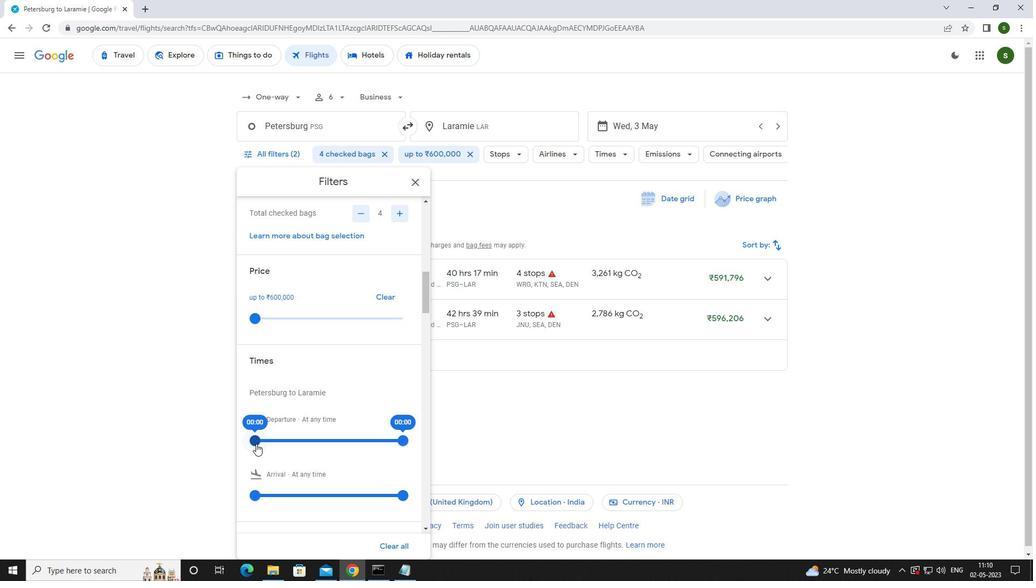 
Action: Mouse moved to (534, 410)
Screenshot: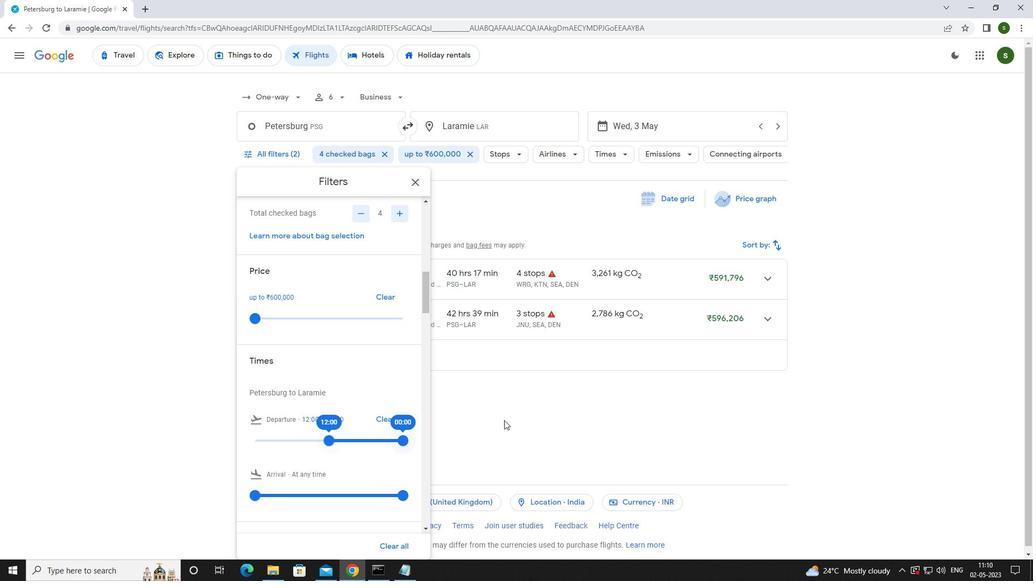 
Action: Mouse pressed left at (534, 410)
Screenshot: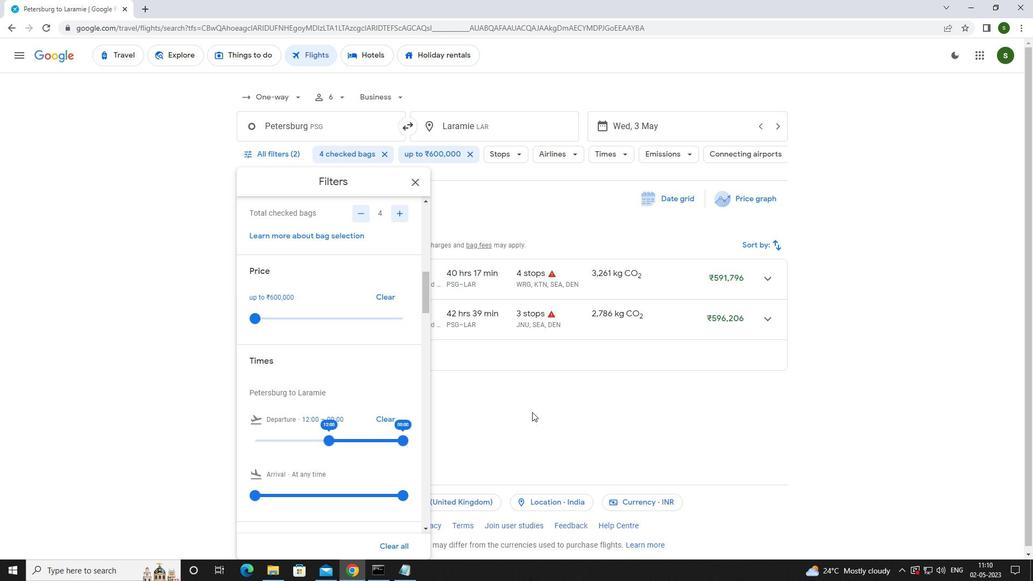 
